 Task: Look for space in Aïn Oussera, Algeria from 12th June, 2023 to 15th June, 2023 for 2 adults in price range Rs.10000 to Rs.15000. Place can be entire place with 1  bedroom having 1 bed and 1 bathroom. Property type can be house, flat, hotel. Booking option can be shelf check-in. Required host language is .
Action: Mouse moved to (398, 84)
Screenshot: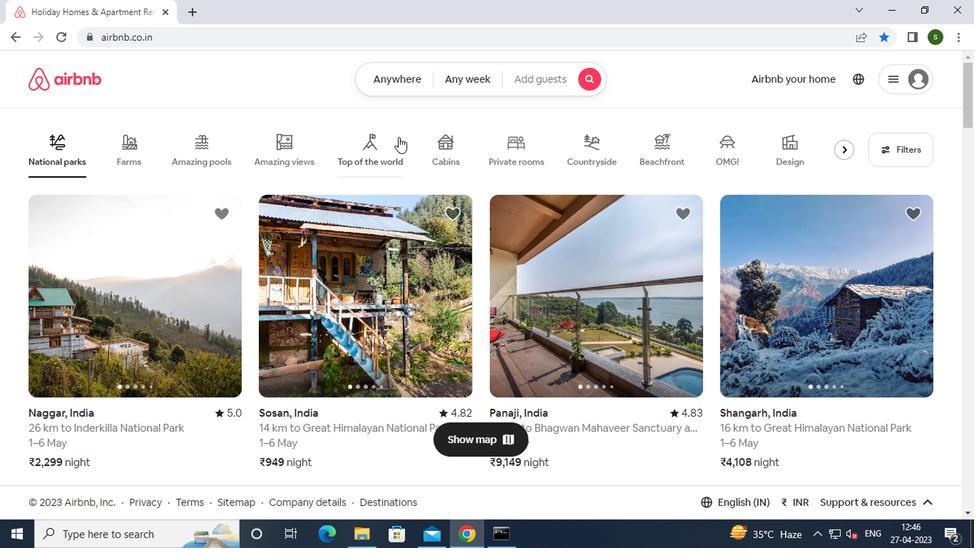 
Action: Mouse pressed left at (398, 84)
Screenshot: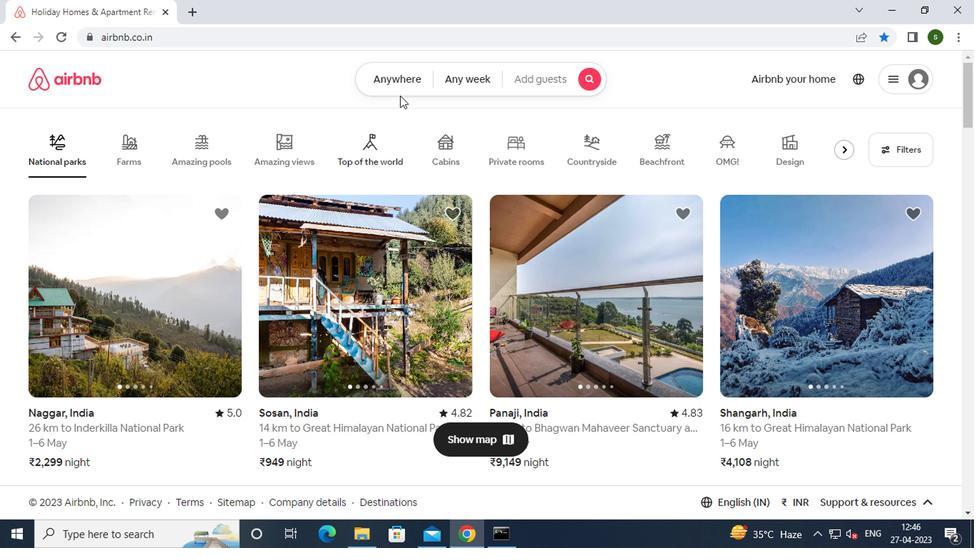 
Action: Mouse moved to (305, 142)
Screenshot: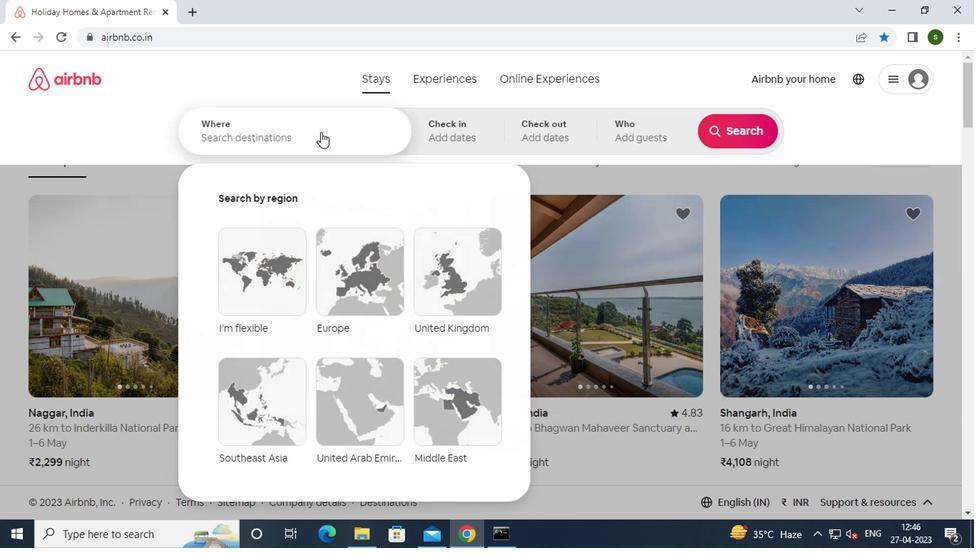 
Action: Mouse pressed left at (305, 142)
Screenshot: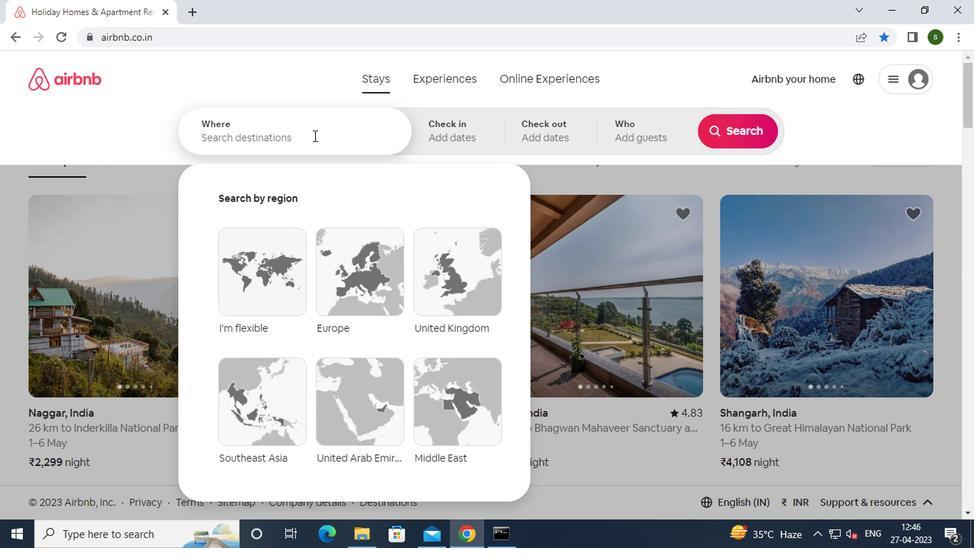 
Action: Key pressed a<Key.caps_lock>in<Key.space><Key.caps_lock>o<Key.caps_lock>ussera
Screenshot: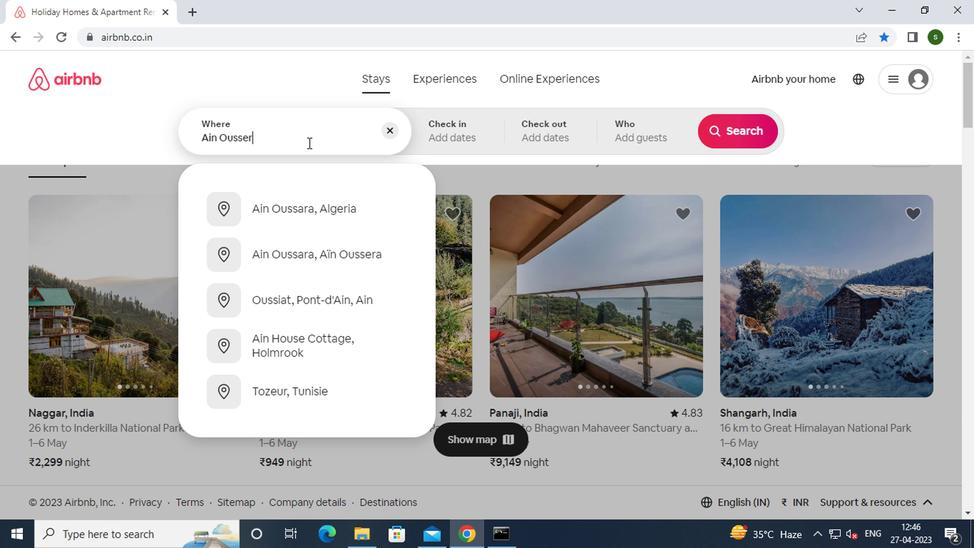 
Action: Mouse moved to (337, 197)
Screenshot: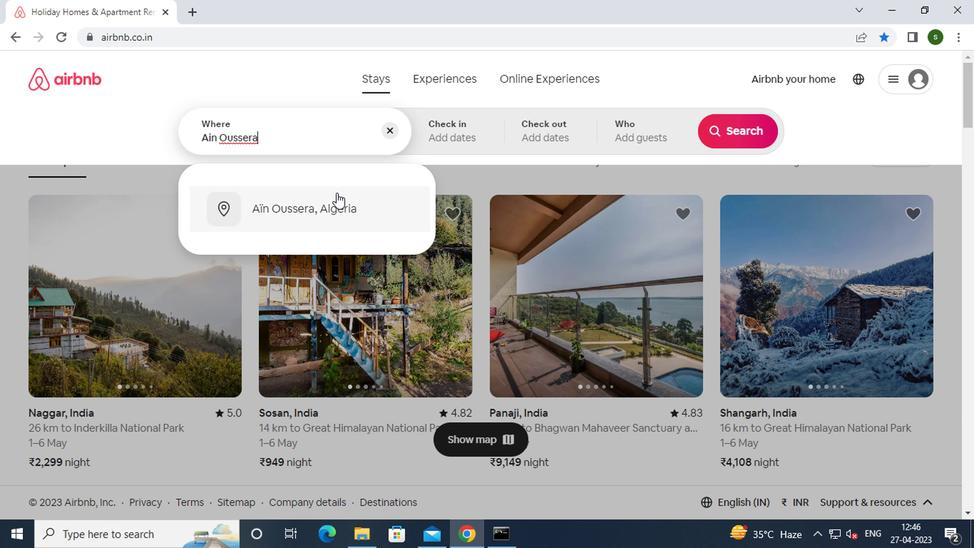 
Action: Mouse pressed left at (337, 197)
Screenshot: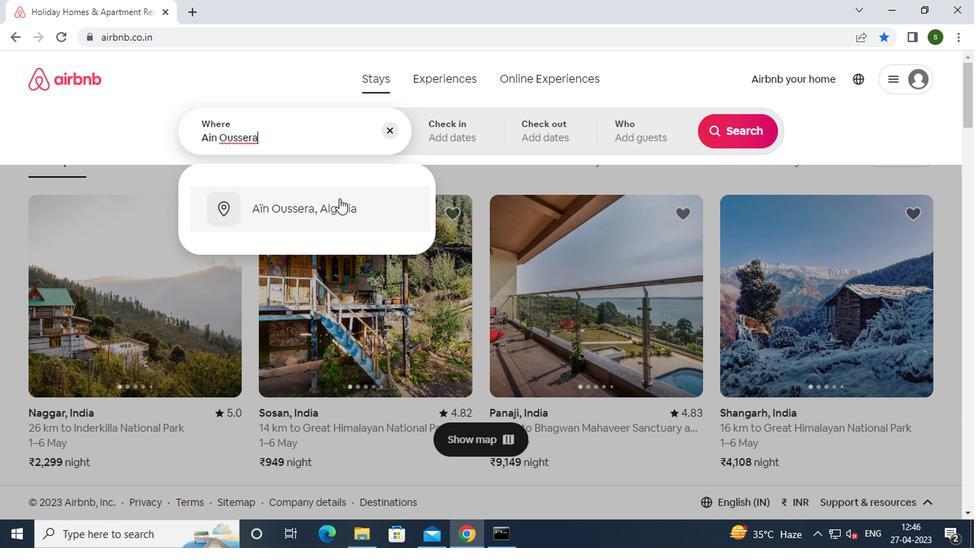 
Action: Mouse moved to (726, 243)
Screenshot: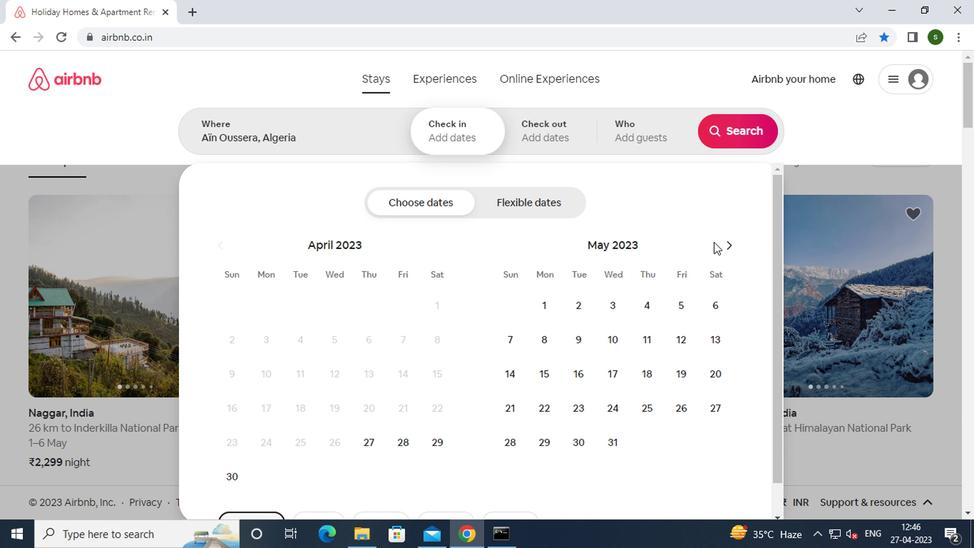 
Action: Mouse pressed left at (726, 243)
Screenshot: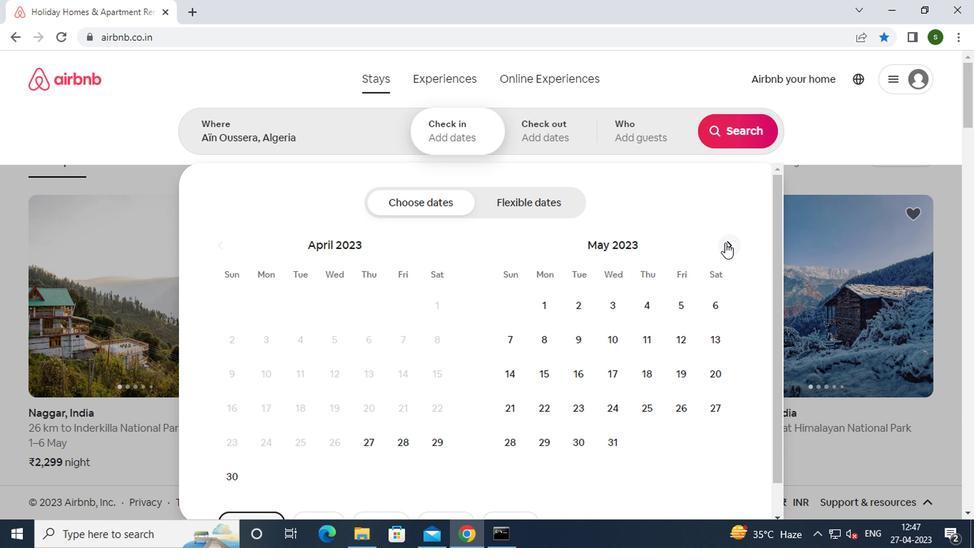 
Action: Mouse moved to (551, 383)
Screenshot: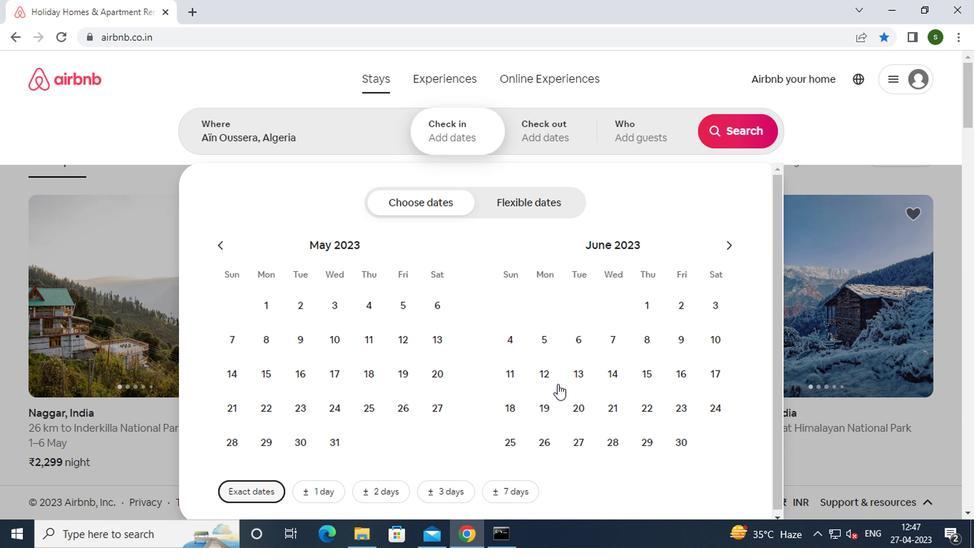 
Action: Mouse pressed left at (551, 383)
Screenshot: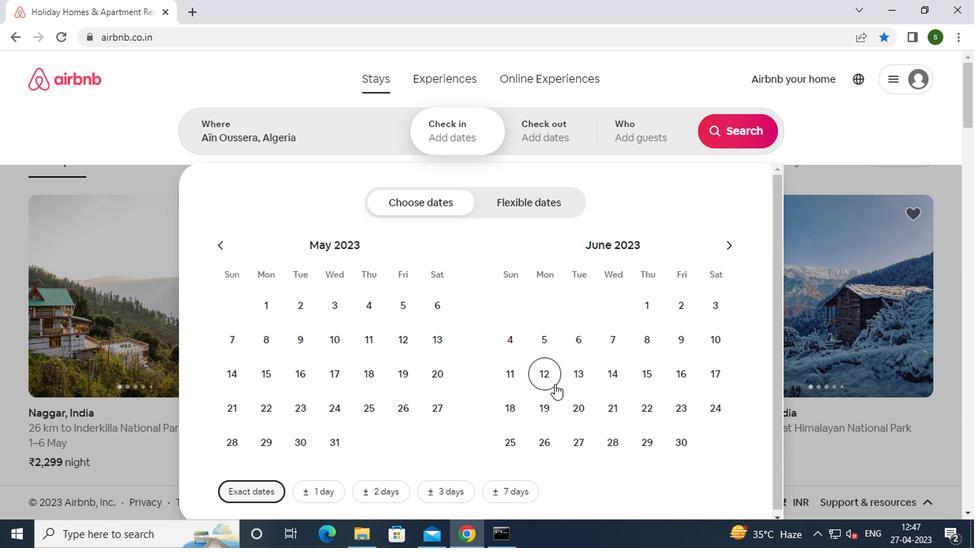 
Action: Mouse moved to (648, 379)
Screenshot: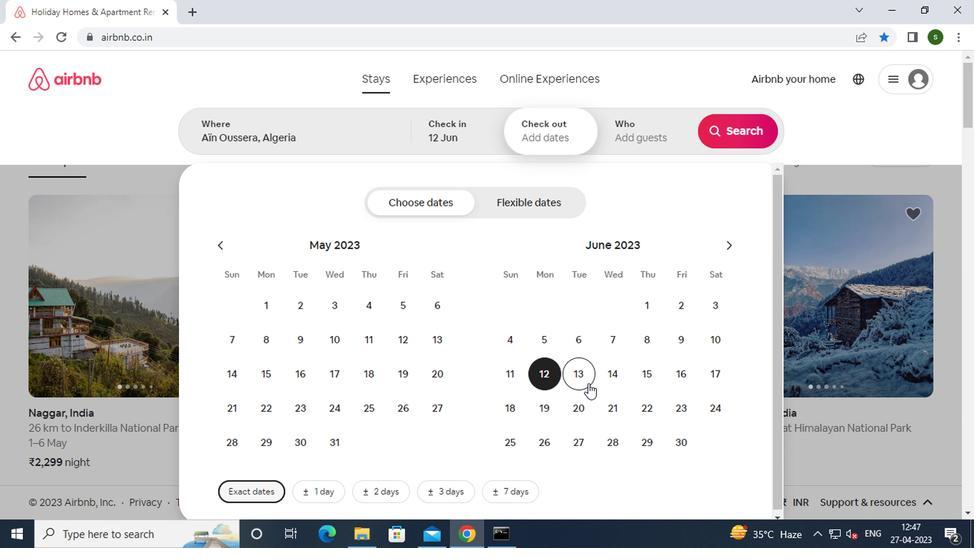 
Action: Mouse pressed left at (648, 379)
Screenshot: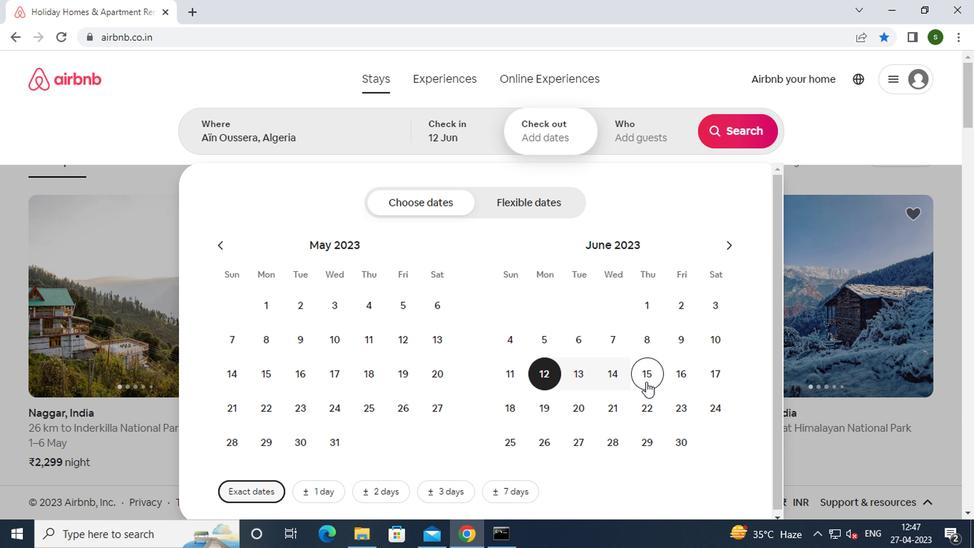 
Action: Mouse moved to (654, 125)
Screenshot: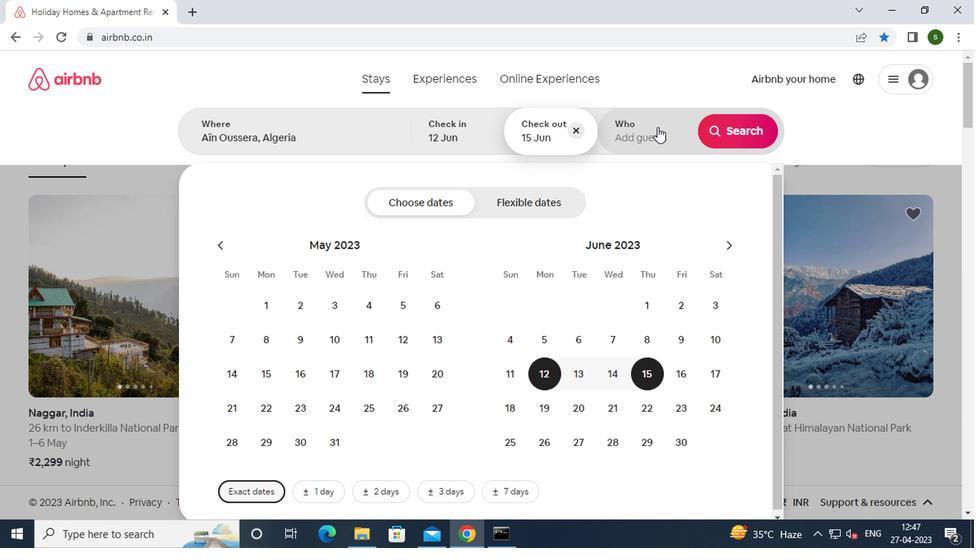 
Action: Mouse pressed left at (654, 125)
Screenshot: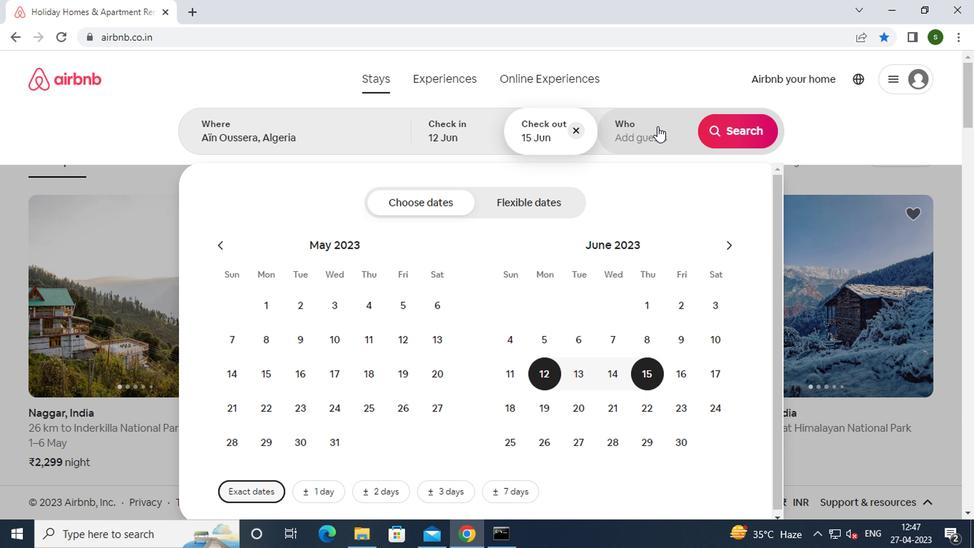 
Action: Mouse moved to (743, 208)
Screenshot: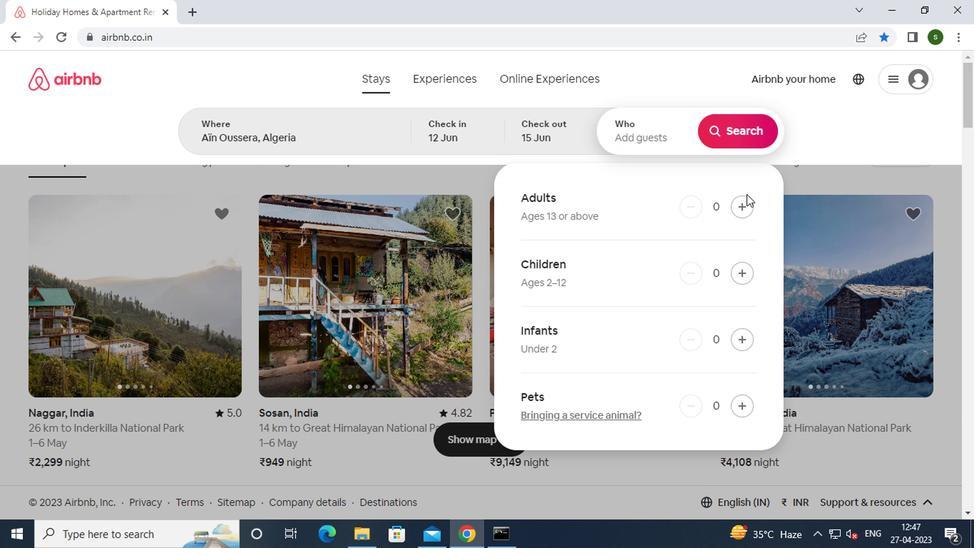 
Action: Mouse pressed left at (743, 208)
Screenshot: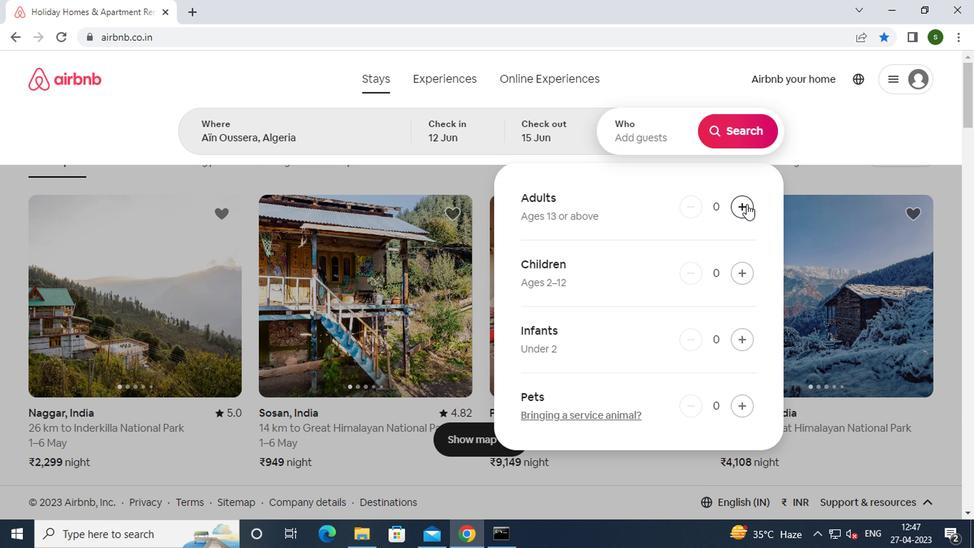 
Action: Mouse pressed left at (743, 208)
Screenshot: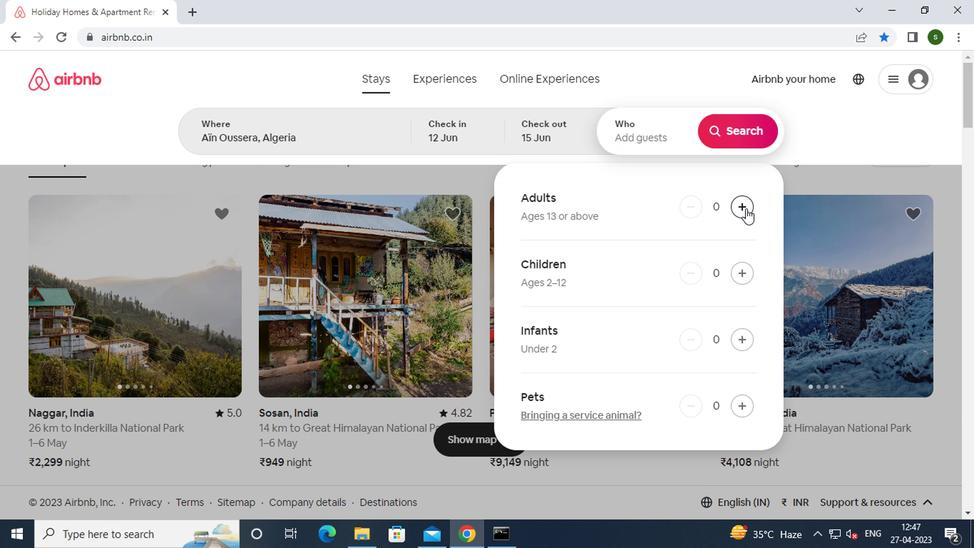 
Action: Mouse moved to (729, 135)
Screenshot: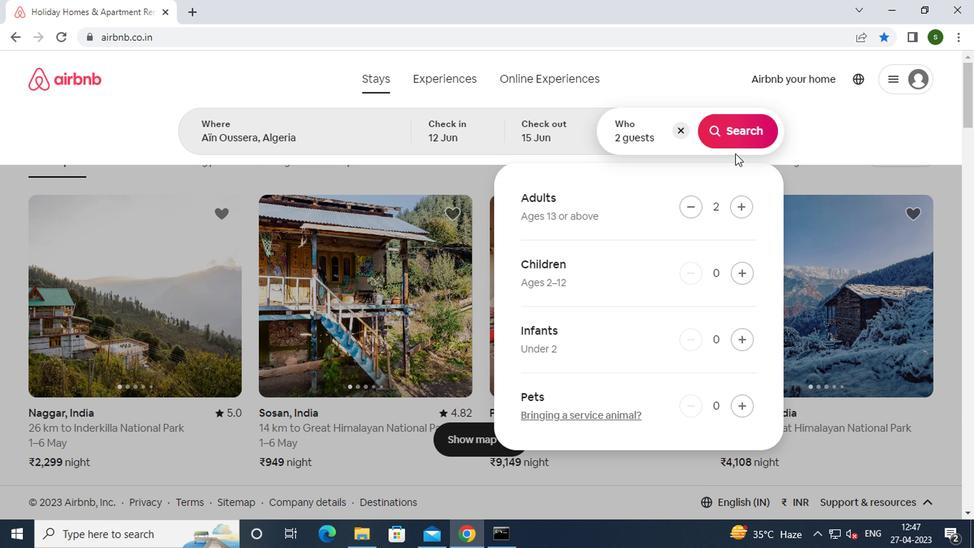 
Action: Mouse pressed left at (729, 135)
Screenshot: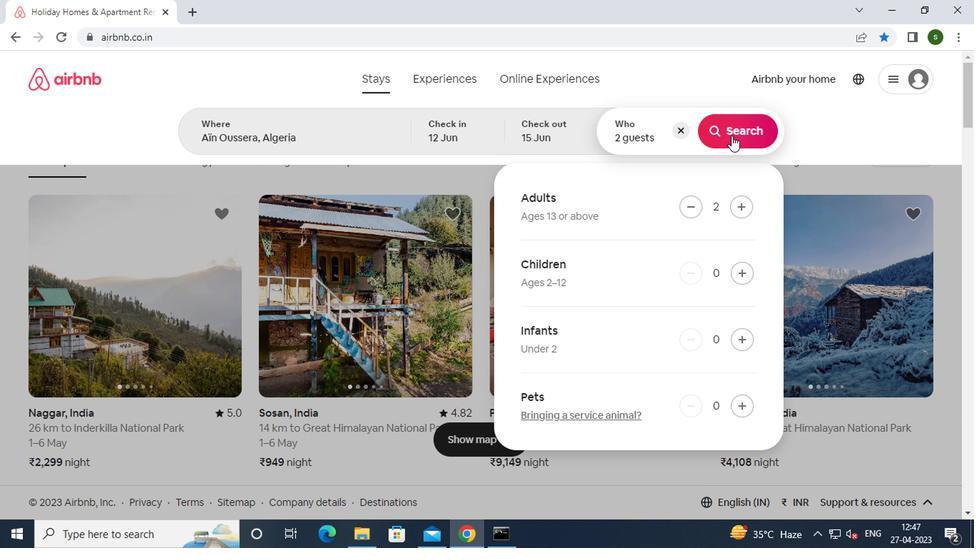 
Action: Mouse moved to (890, 133)
Screenshot: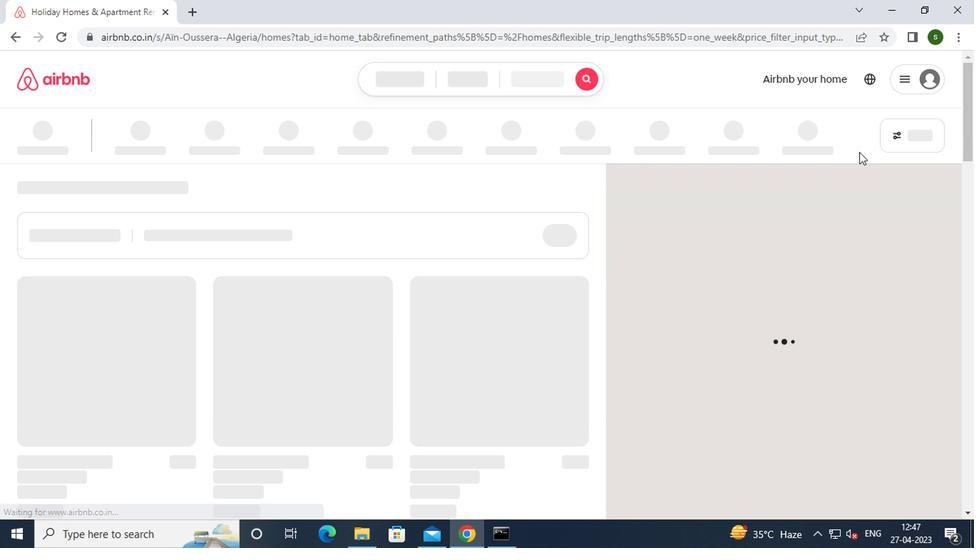
Action: Mouse pressed left at (890, 133)
Screenshot: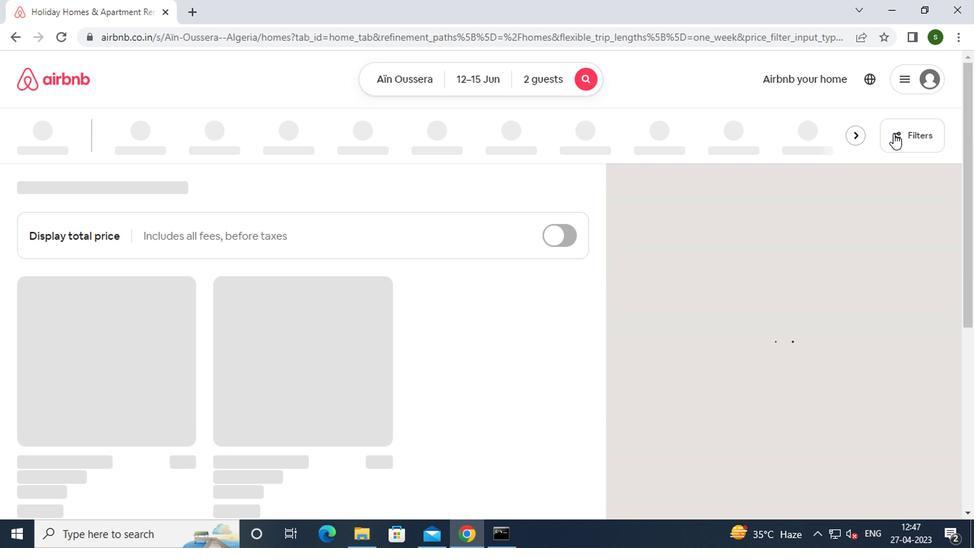 
Action: Mouse moved to (394, 311)
Screenshot: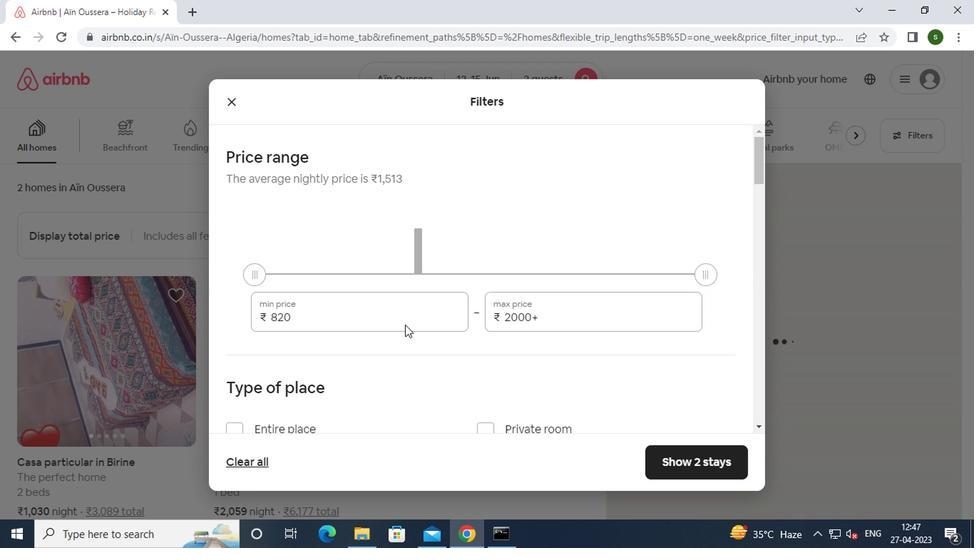 
Action: Mouse pressed left at (394, 311)
Screenshot: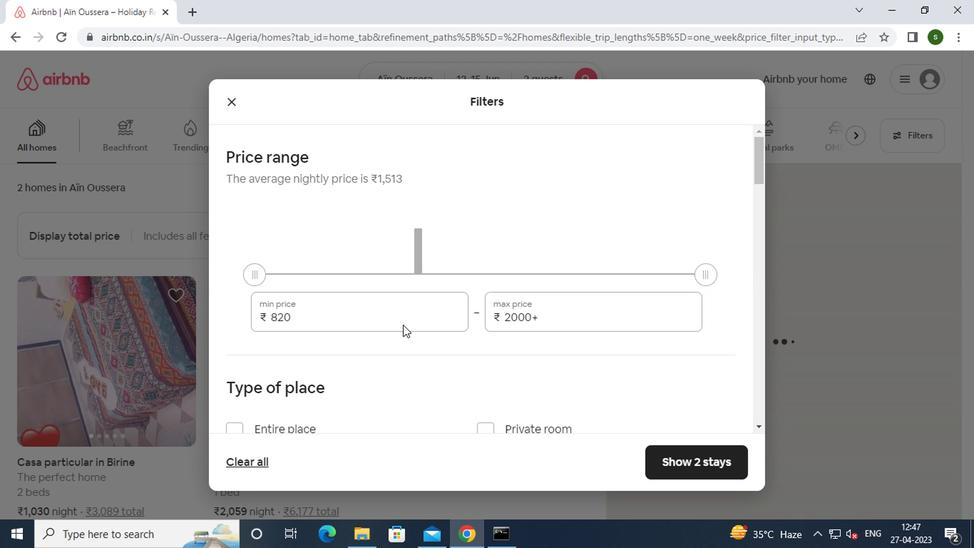
Action: Mouse moved to (393, 311)
Screenshot: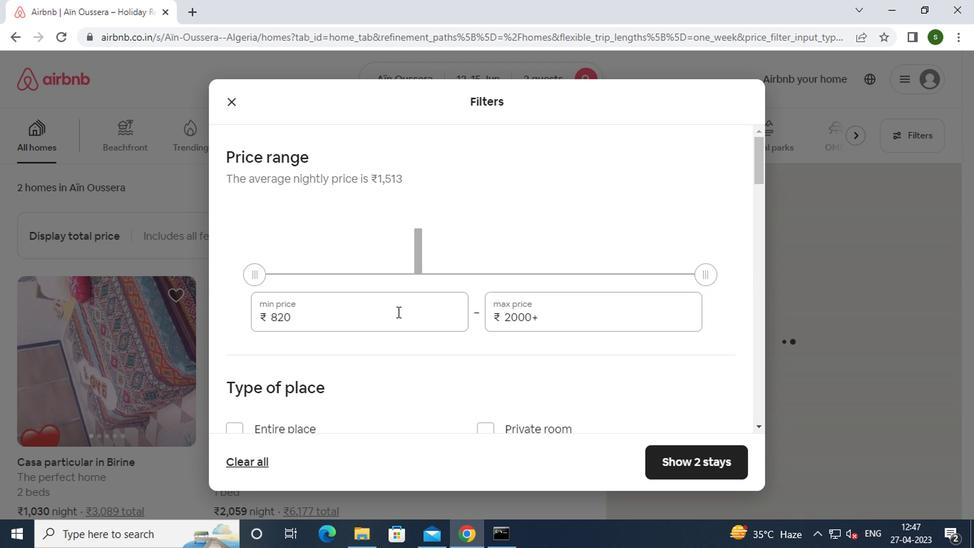 
Action: Key pressed <Key.backspace><Key.backspace><Key.backspace><Key.backspace><Key.backspace><Key.backspace><Key.backspace><Key.backspace><Key.backspace>10000
Screenshot: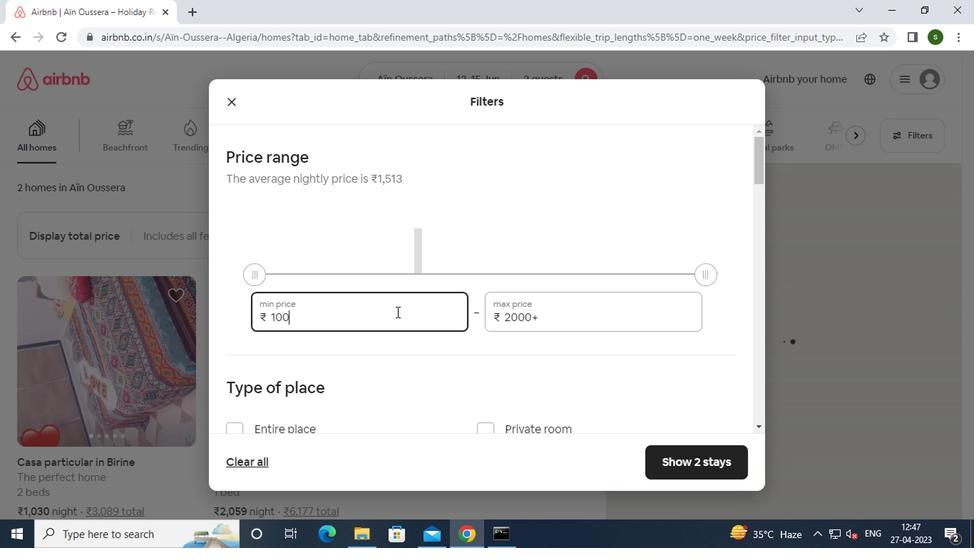 
Action: Mouse moved to (550, 316)
Screenshot: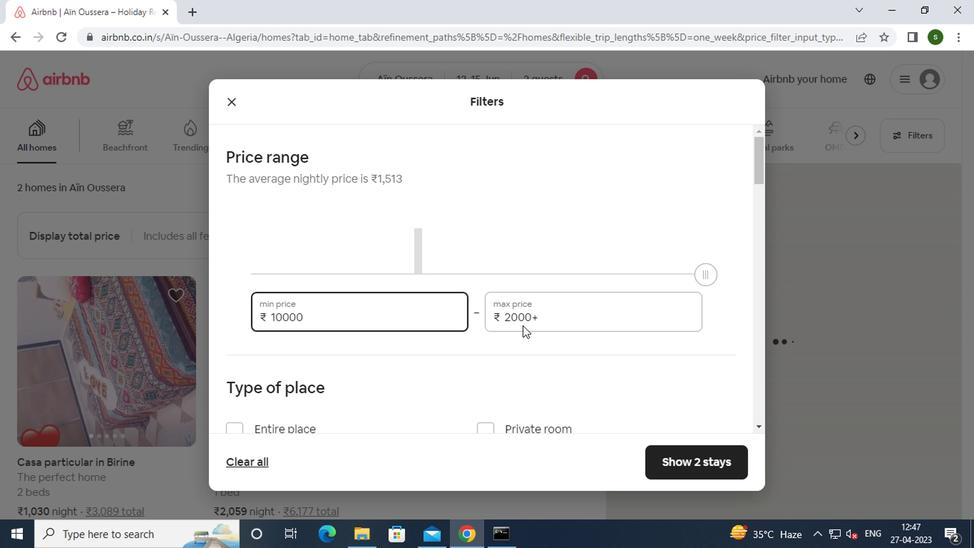 
Action: Mouse pressed left at (550, 316)
Screenshot: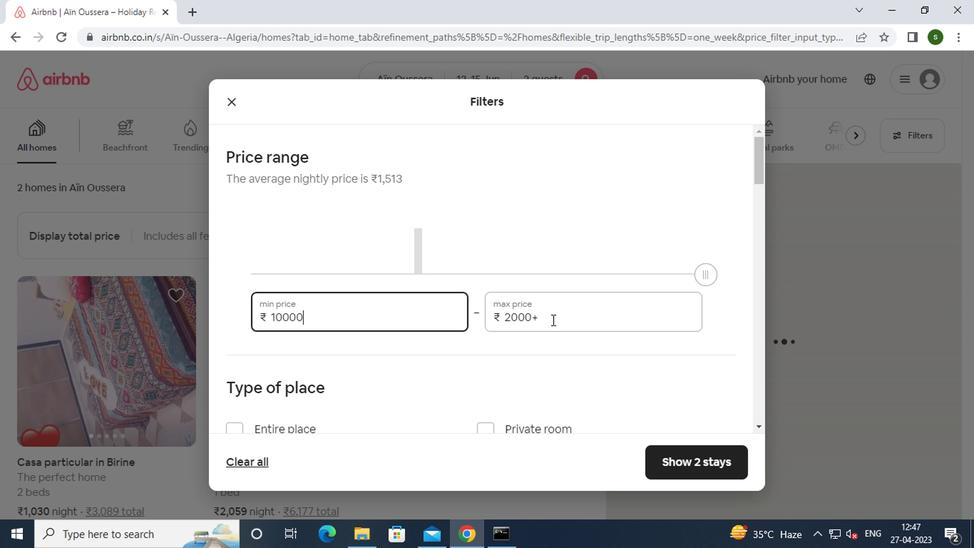 
Action: Mouse moved to (550, 316)
Screenshot: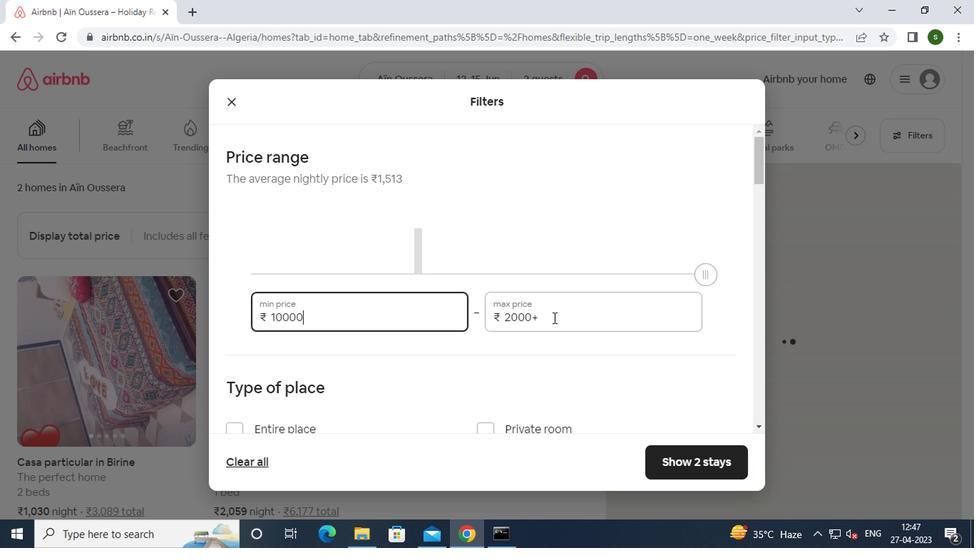 
Action: Key pressed <Key.backspace><Key.backspace><Key.backspace><Key.backspace><Key.backspace><Key.backspace><Key.backspace><Key.backspace><Key.backspace><Key.backspace><Key.backspace>15000
Screenshot: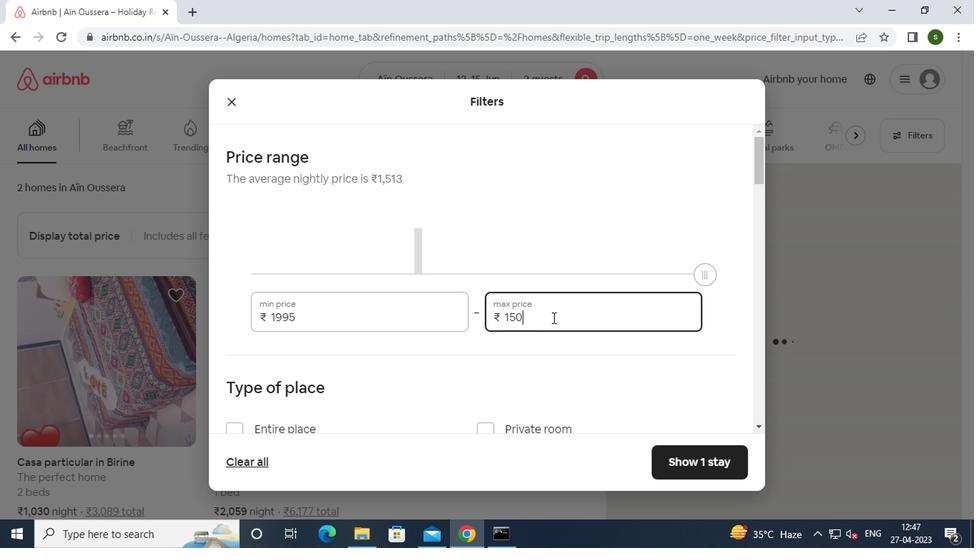 
Action: Mouse moved to (406, 309)
Screenshot: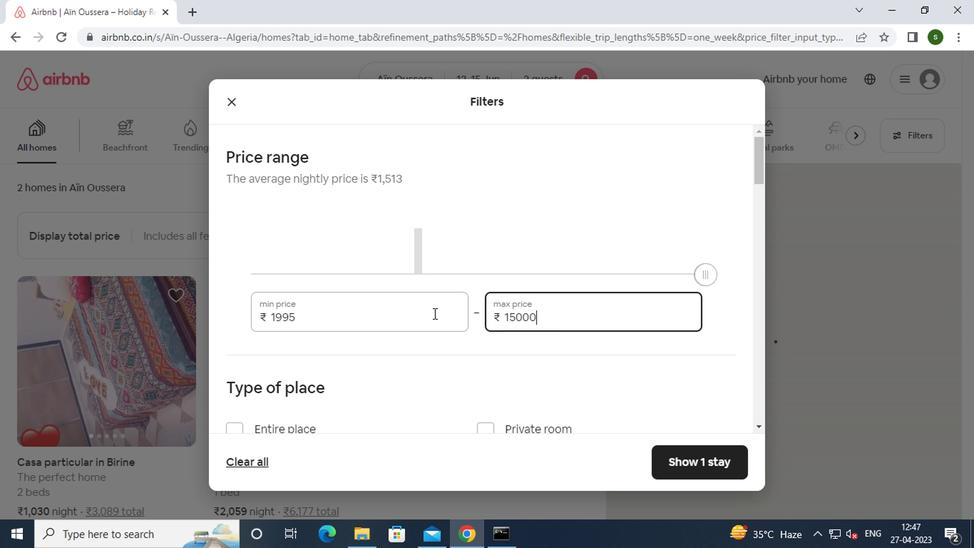 
Action: Mouse scrolled (406, 309) with delta (0, 0)
Screenshot: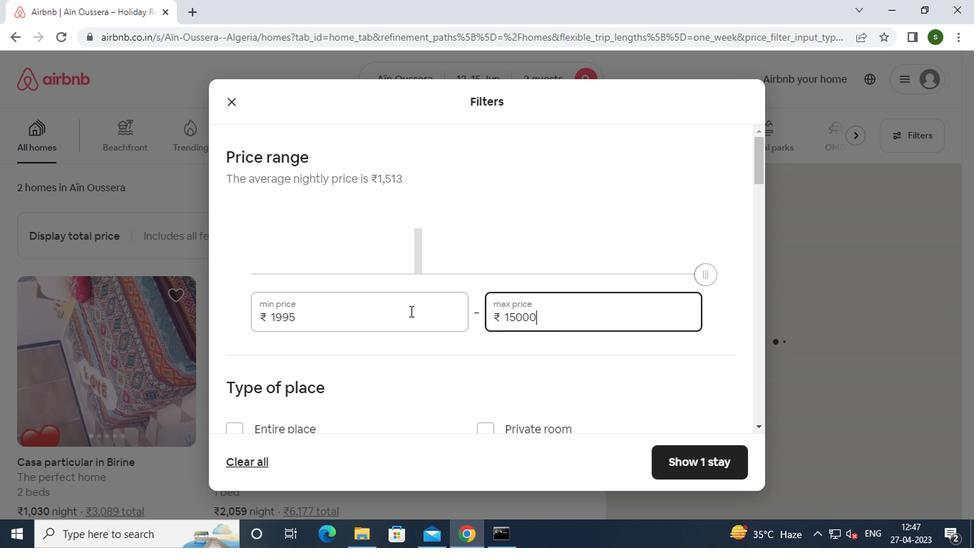 
Action: Mouse scrolled (406, 309) with delta (0, 0)
Screenshot: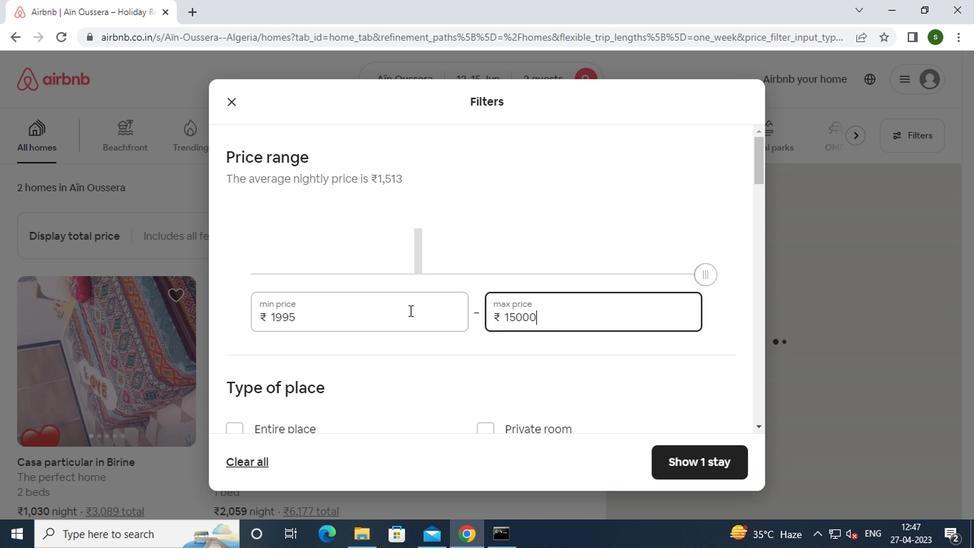 
Action: Mouse scrolled (406, 309) with delta (0, 0)
Screenshot: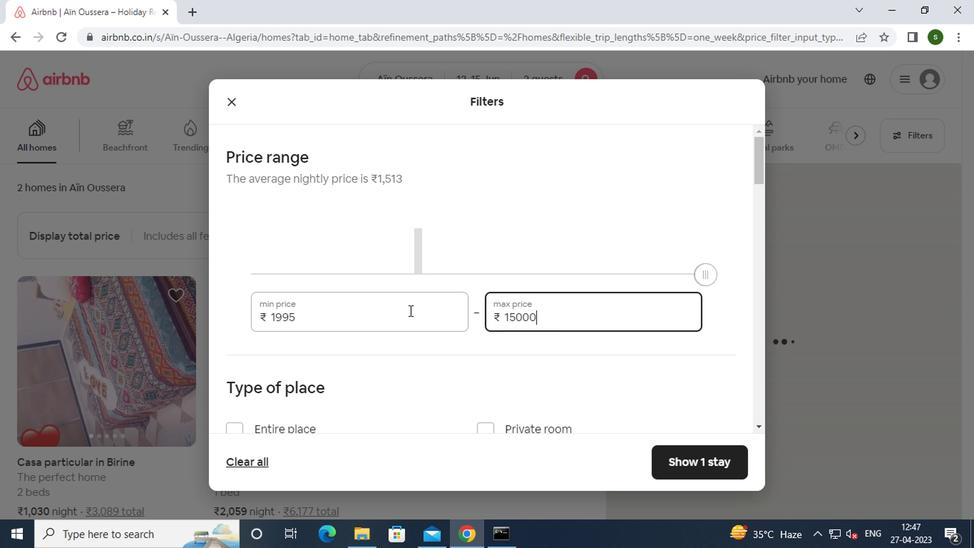 
Action: Mouse moved to (286, 229)
Screenshot: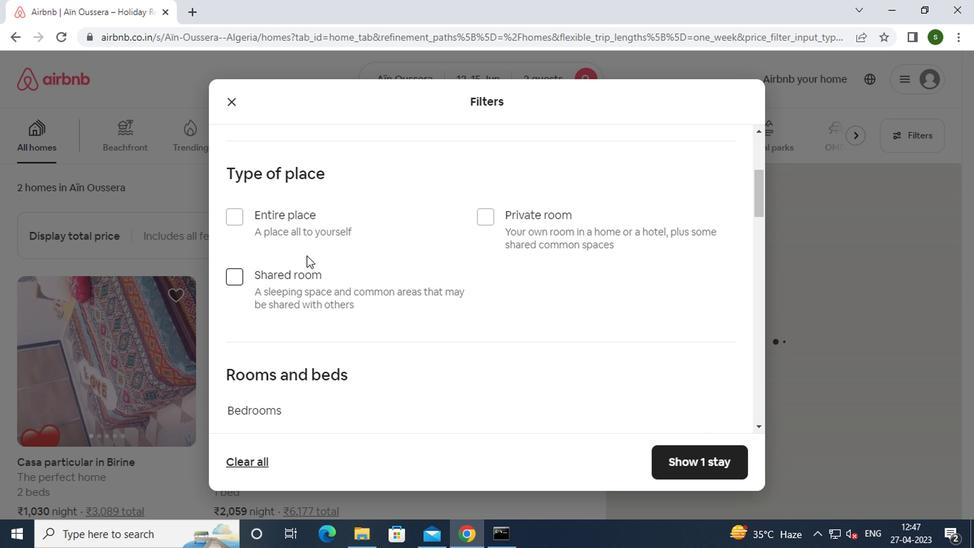 
Action: Mouse pressed left at (286, 229)
Screenshot: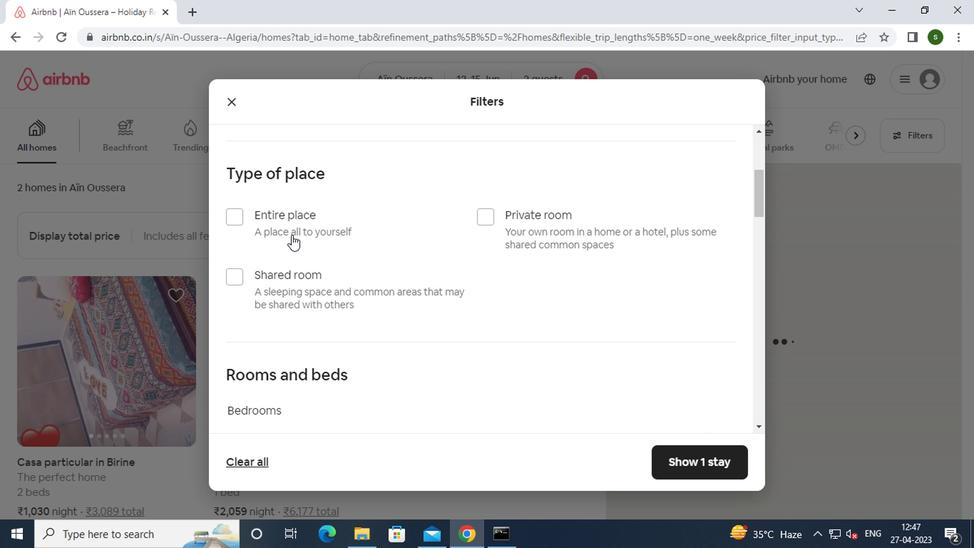 
Action: Mouse moved to (402, 275)
Screenshot: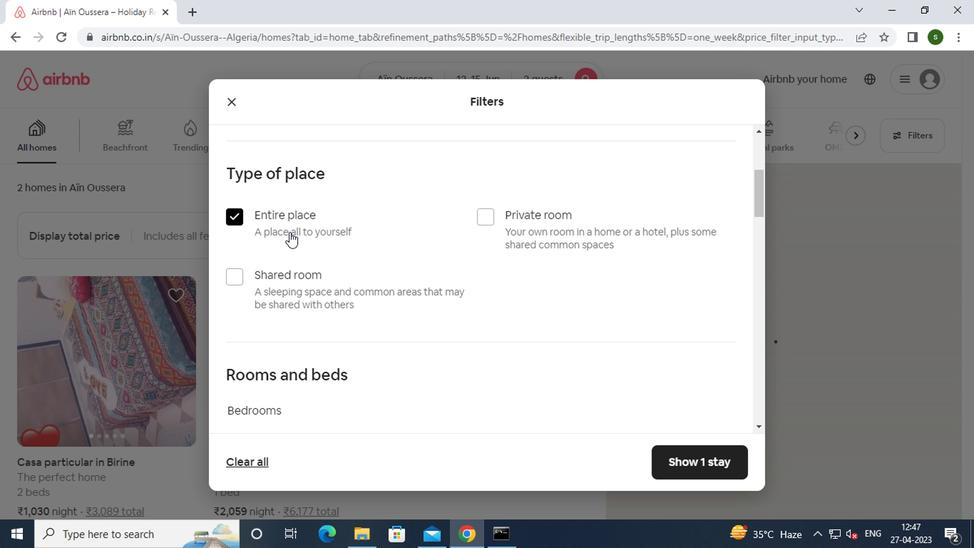 
Action: Mouse scrolled (402, 275) with delta (0, 0)
Screenshot: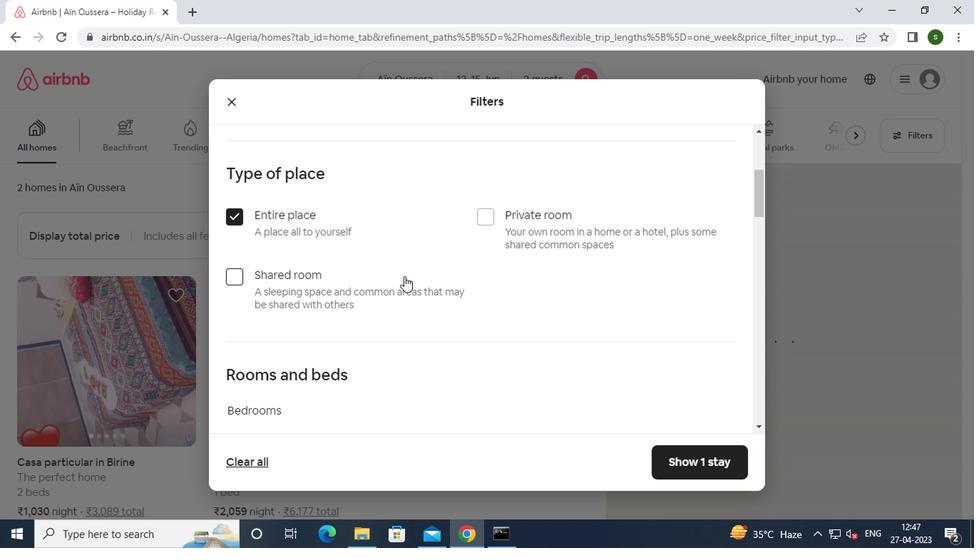 
Action: Mouse scrolled (402, 275) with delta (0, 0)
Screenshot: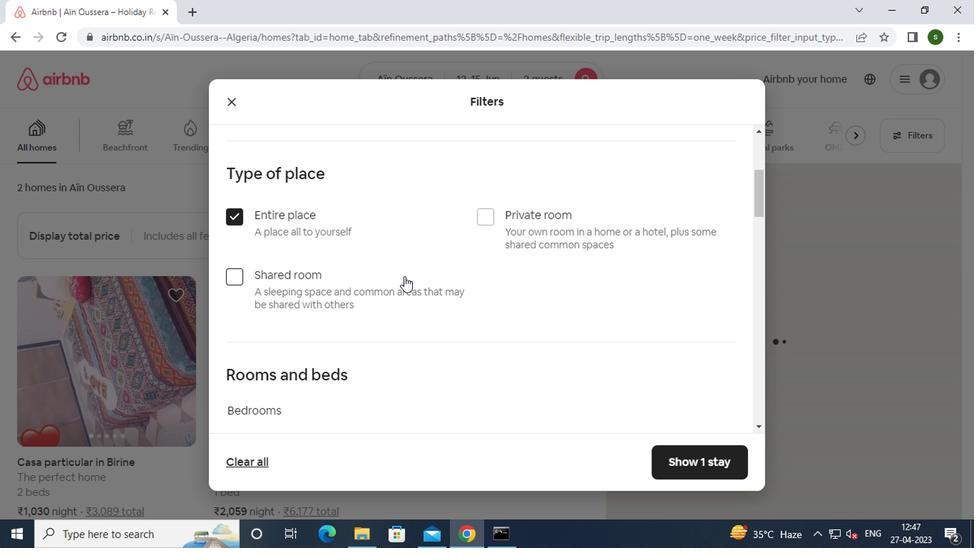 
Action: Mouse scrolled (402, 275) with delta (0, 0)
Screenshot: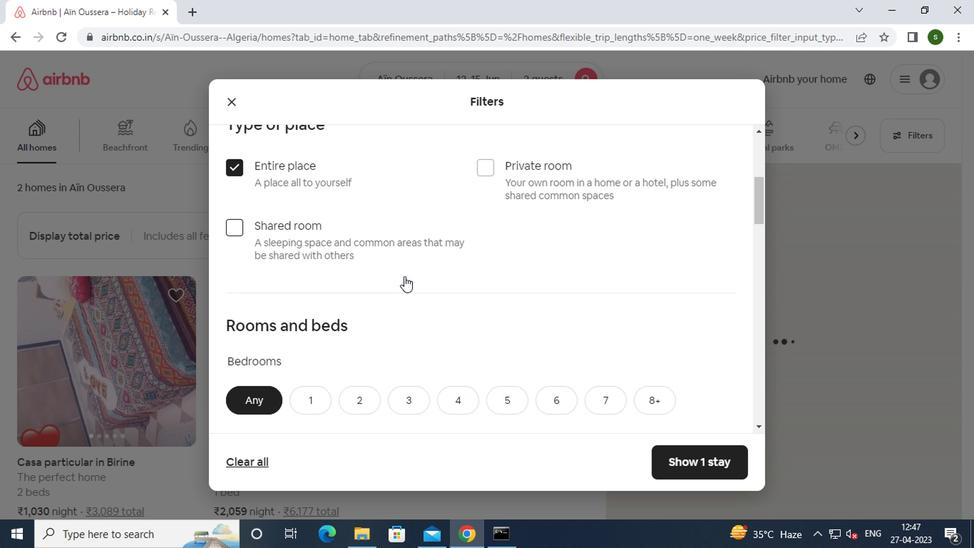 
Action: Mouse moved to (310, 237)
Screenshot: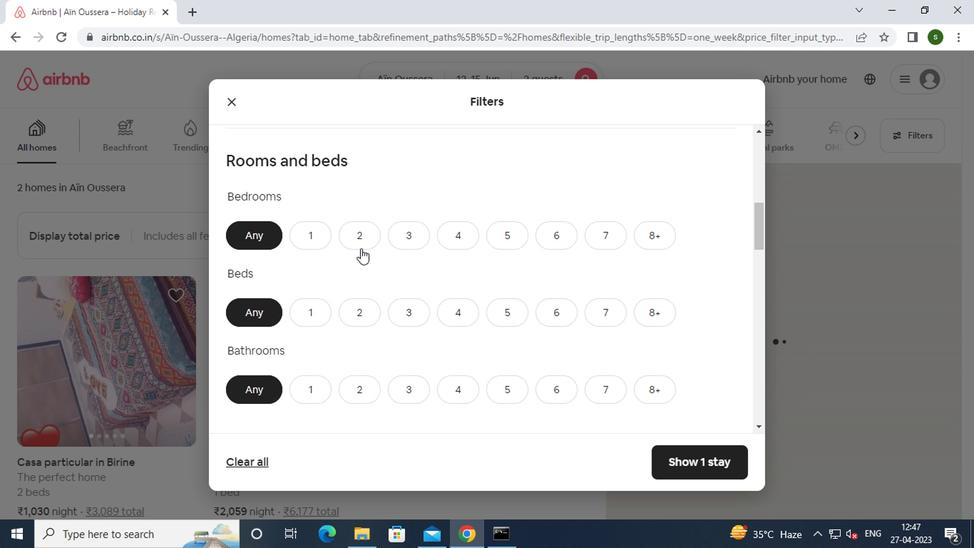 
Action: Mouse pressed left at (310, 237)
Screenshot: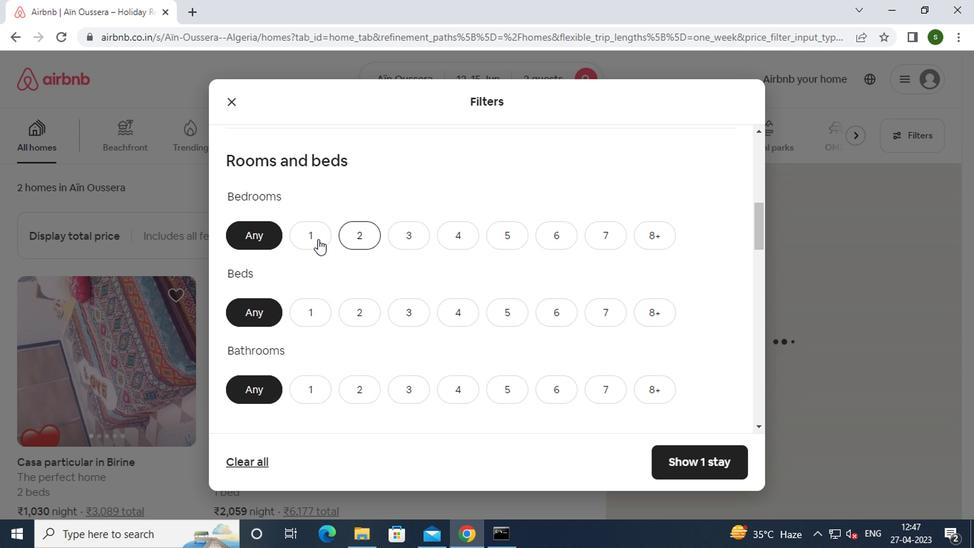 
Action: Mouse moved to (312, 310)
Screenshot: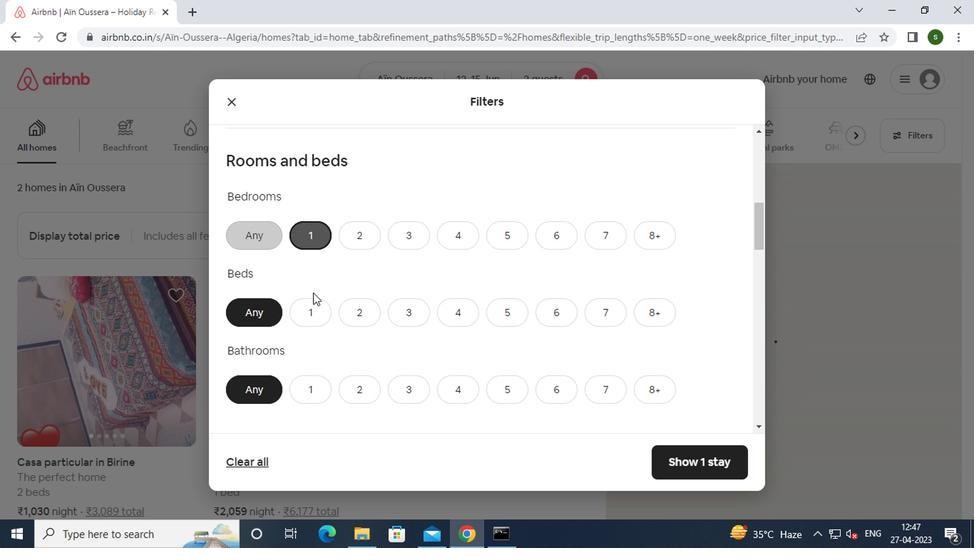 
Action: Mouse pressed left at (312, 310)
Screenshot: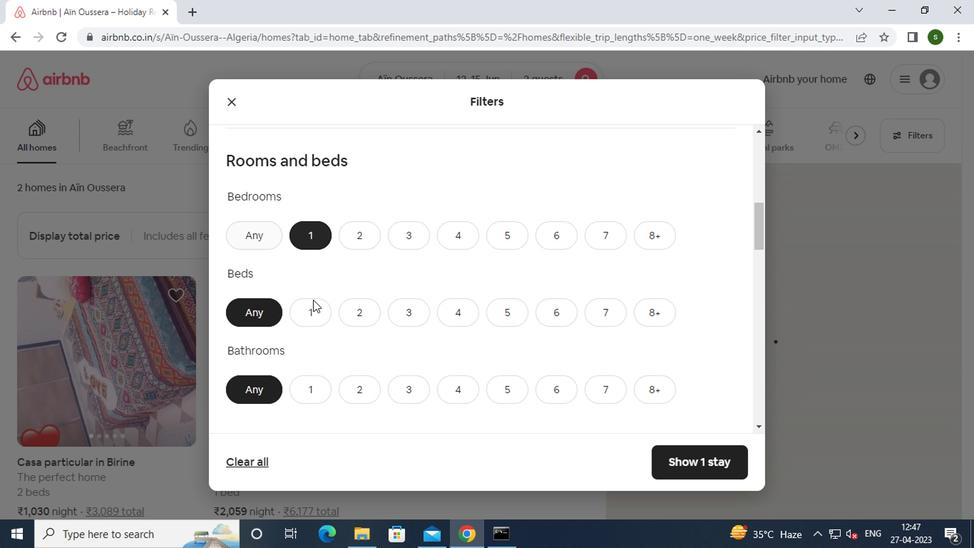 
Action: Mouse moved to (307, 385)
Screenshot: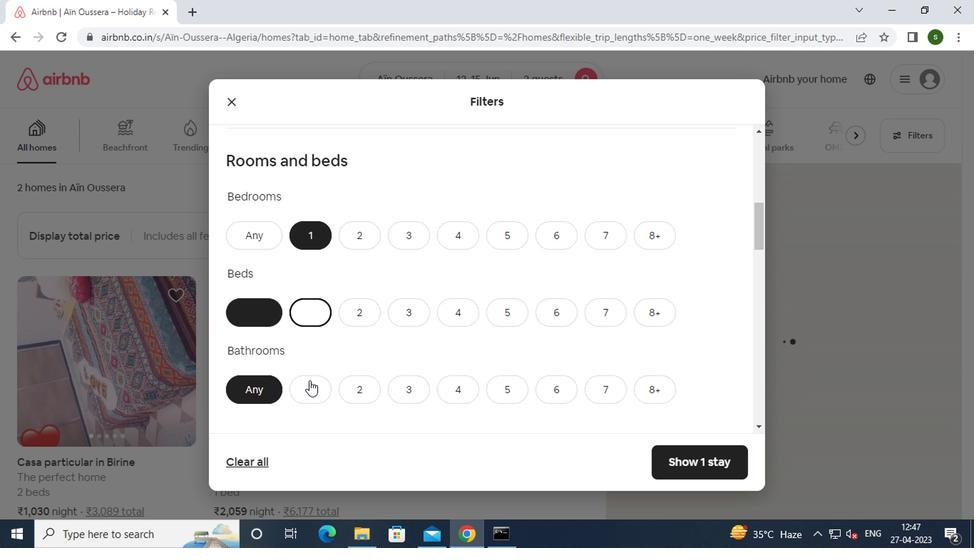 
Action: Mouse pressed left at (307, 385)
Screenshot: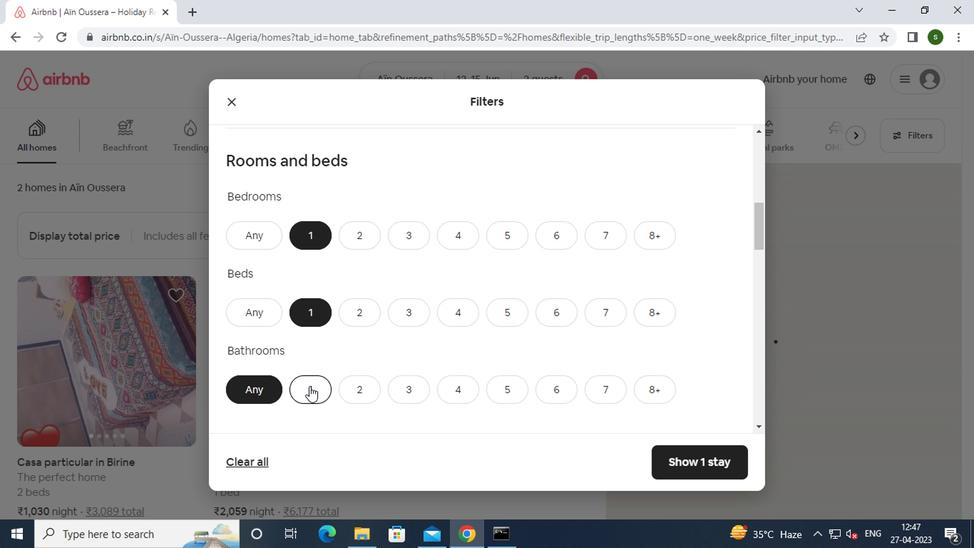 
Action: Mouse moved to (439, 335)
Screenshot: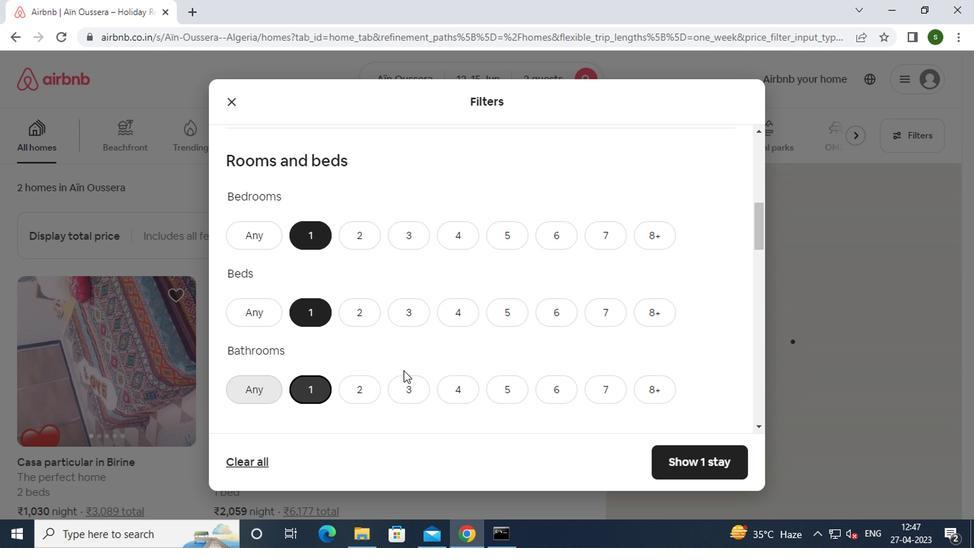 
Action: Mouse scrolled (439, 334) with delta (0, -1)
Screenshot: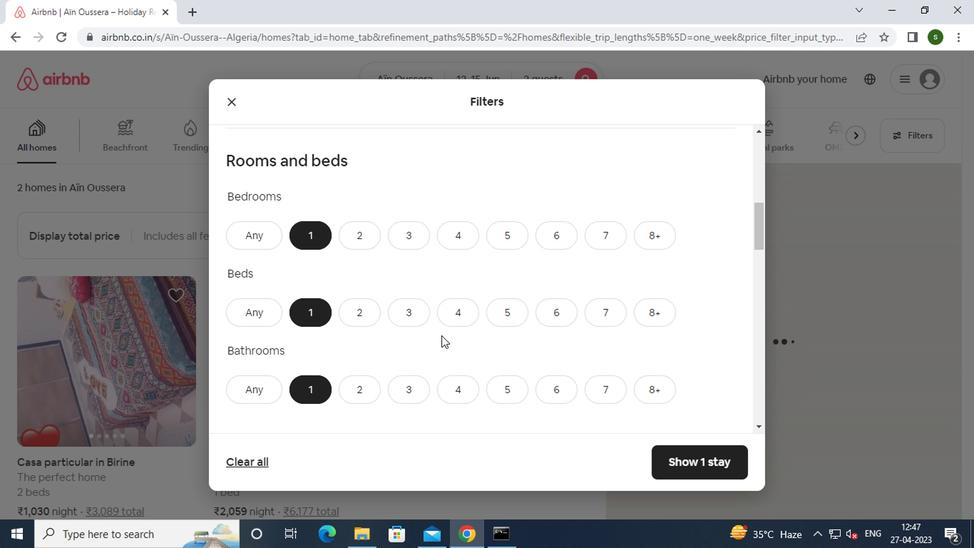 
Action: Mouse scrolled (439, 334) with delta (0, -1)
Screenshot: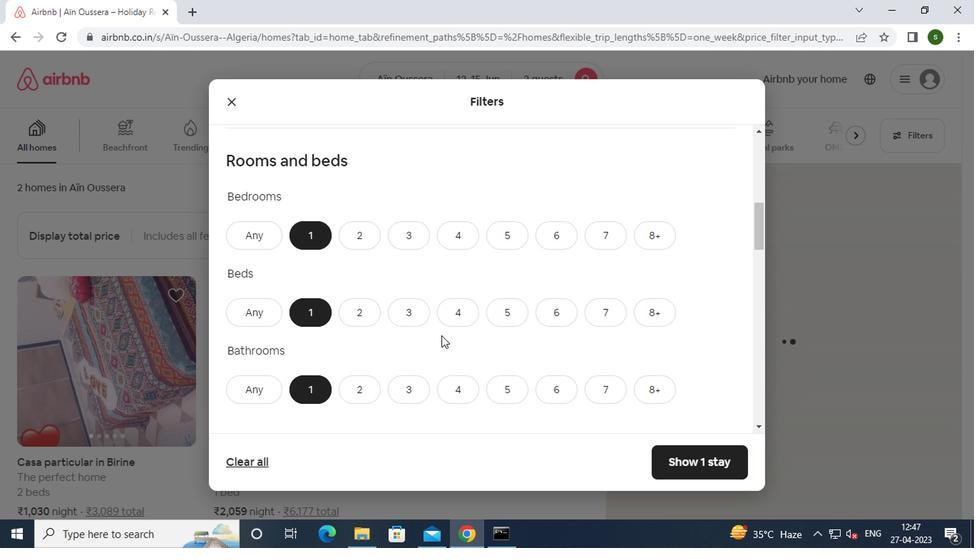
Action: Mouse scrolled (439, 334) with delta (0, -1)
Screenshot: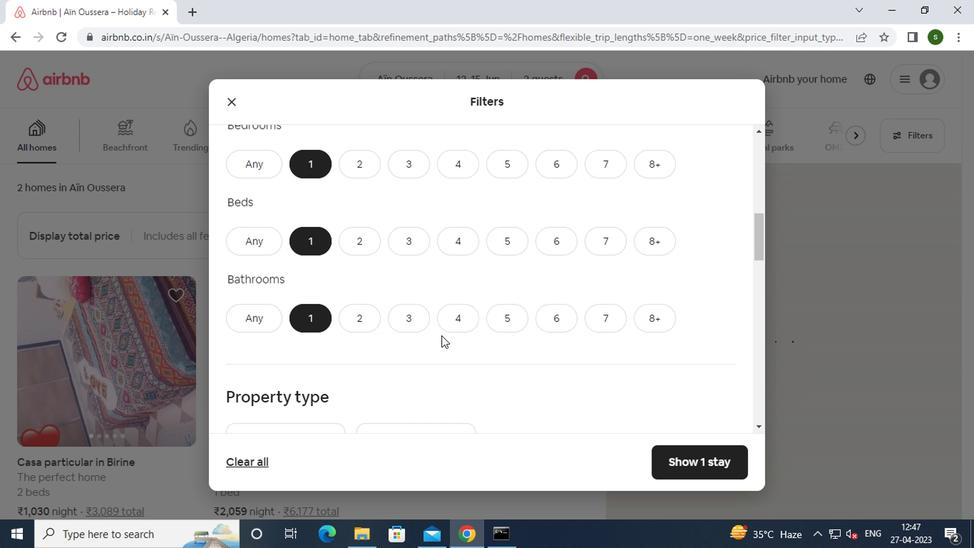 
Action: Mouse moved to (306, 312)
Screenshot: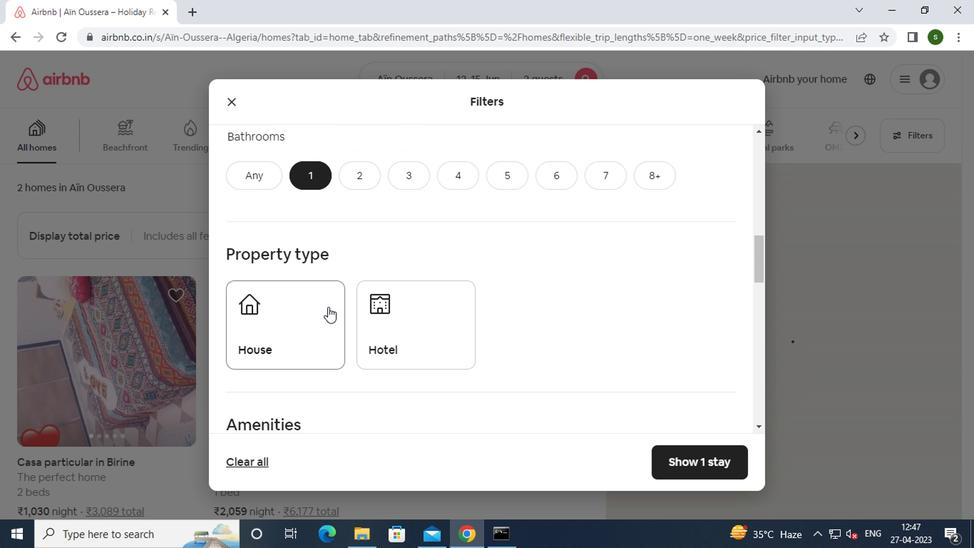 
Action: Mouse pressed left at (306, 312)
Screenshot: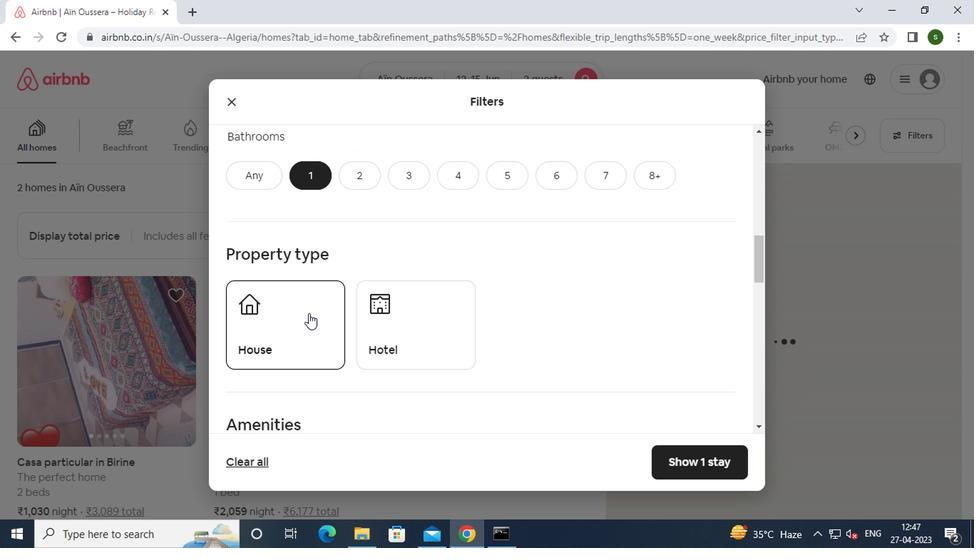 
Action: Mouse moved to (423, 330)
Screenshot: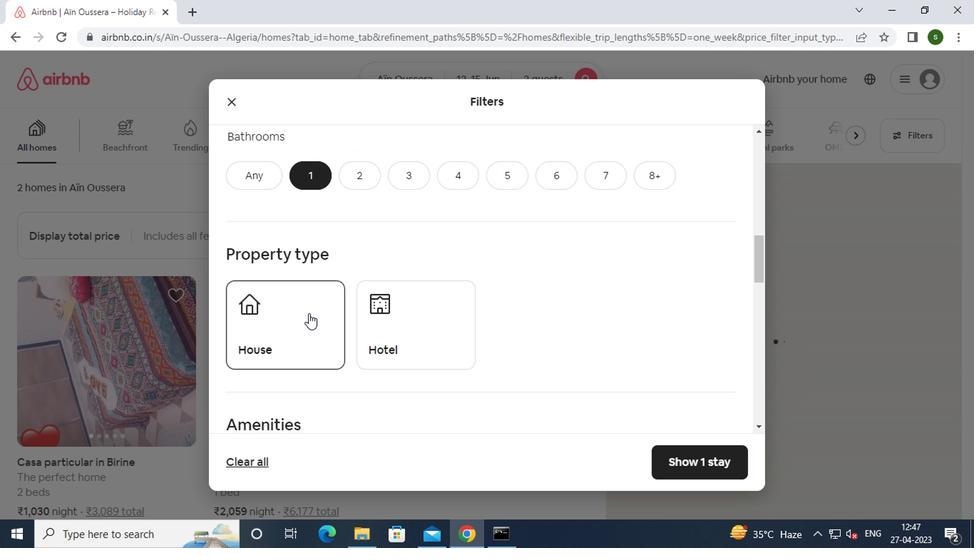 
Action: Mouse pressed left at (423, 330)
Screenshot: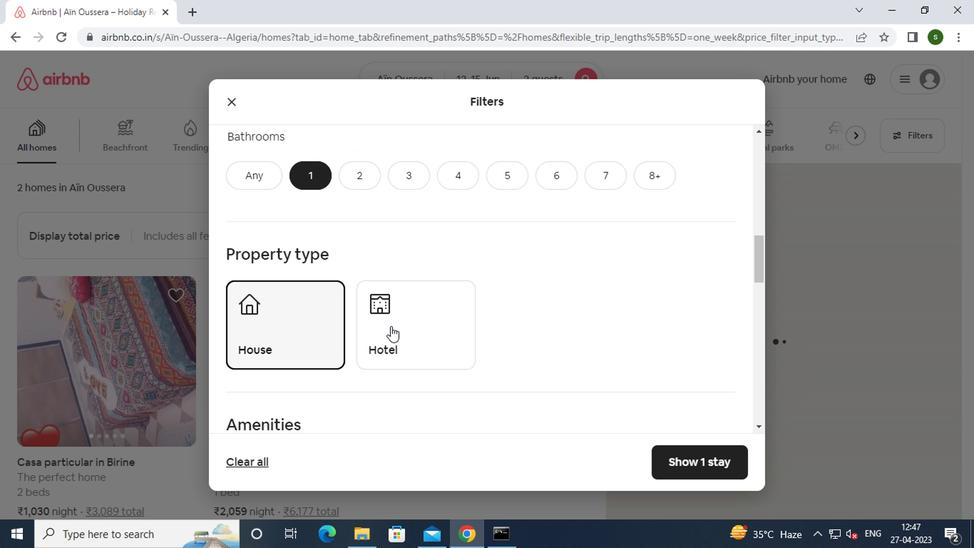 
Action: Mouse moved to (531, 335)
Screenshot: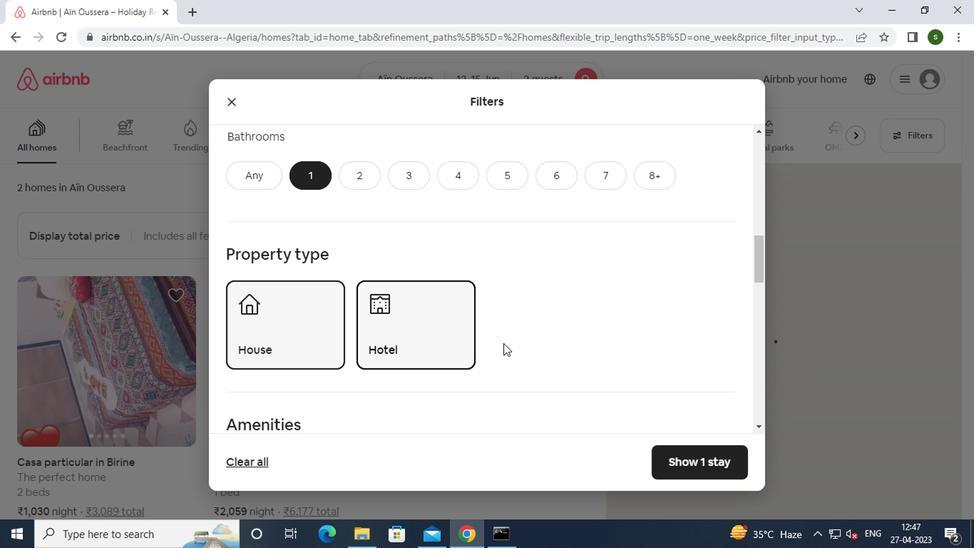 
Action: Mouse scrolled (531, 334) with delta (0, -1)
Screenshot: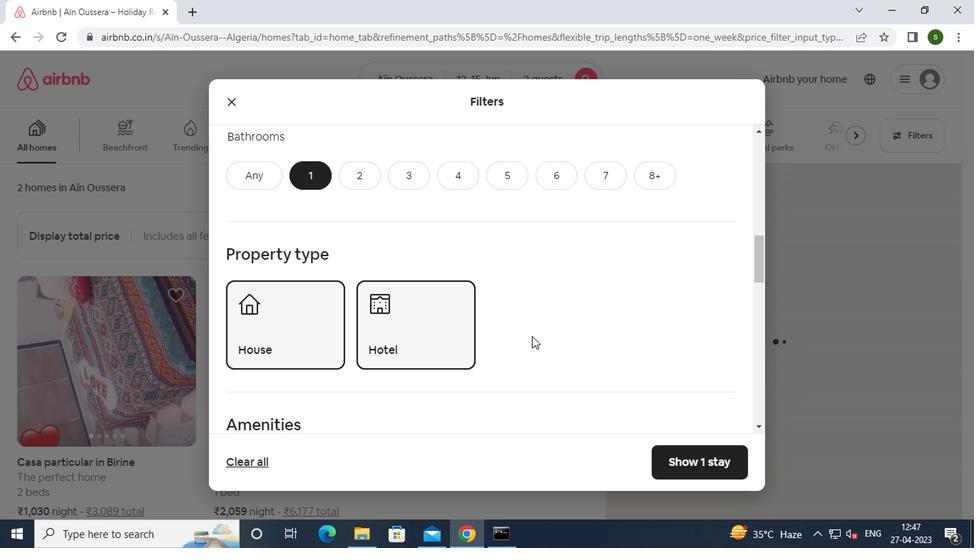 
Action: Mouse scrolled (531, 334) with delta (0, -1)
Screenshot: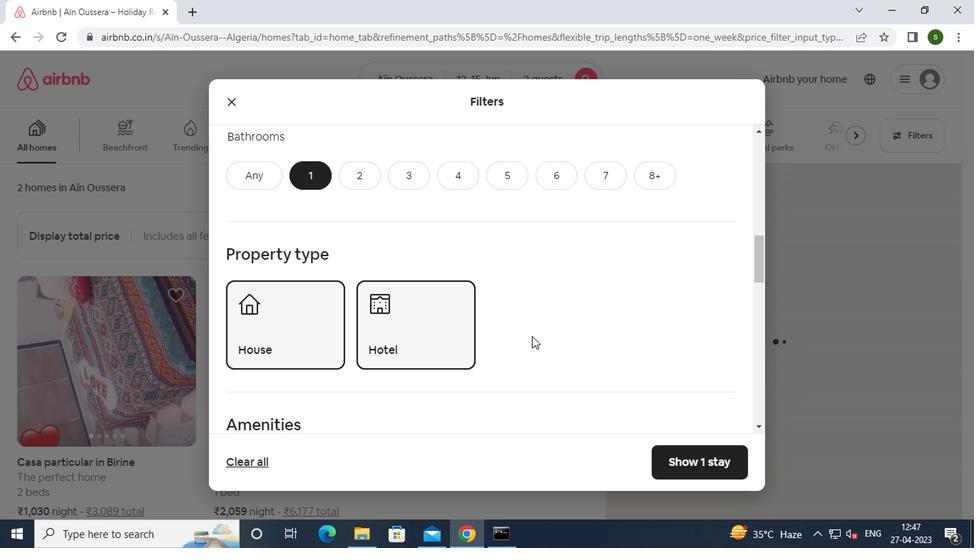 
Action: Mouse scrolled (531, 334) with delta (0, -1)
Screenshot: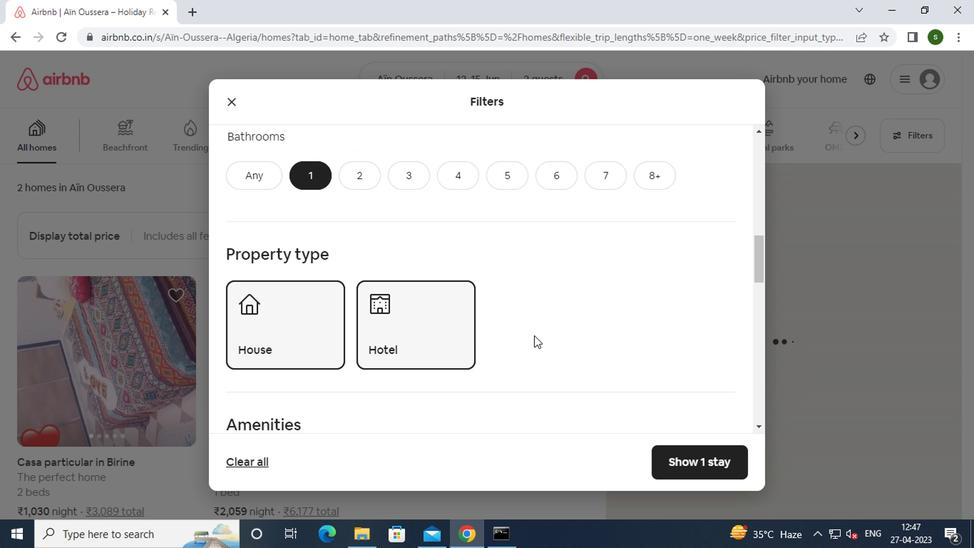 
Action: Mouse scrolled (531, 334) with delta (0, -1)
Screenshot: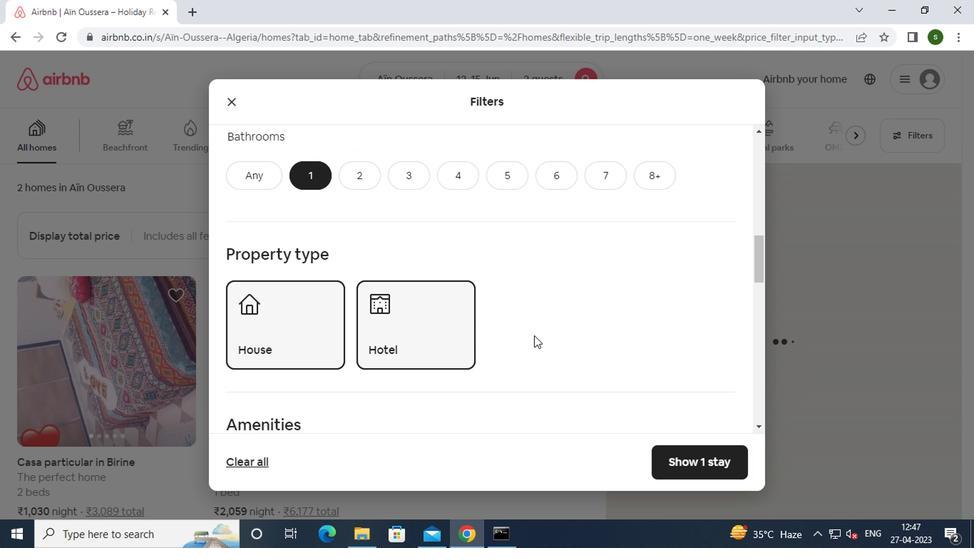 
Action: Mouse scrolled (531, 334) with delta (0, -1)
Screenshot: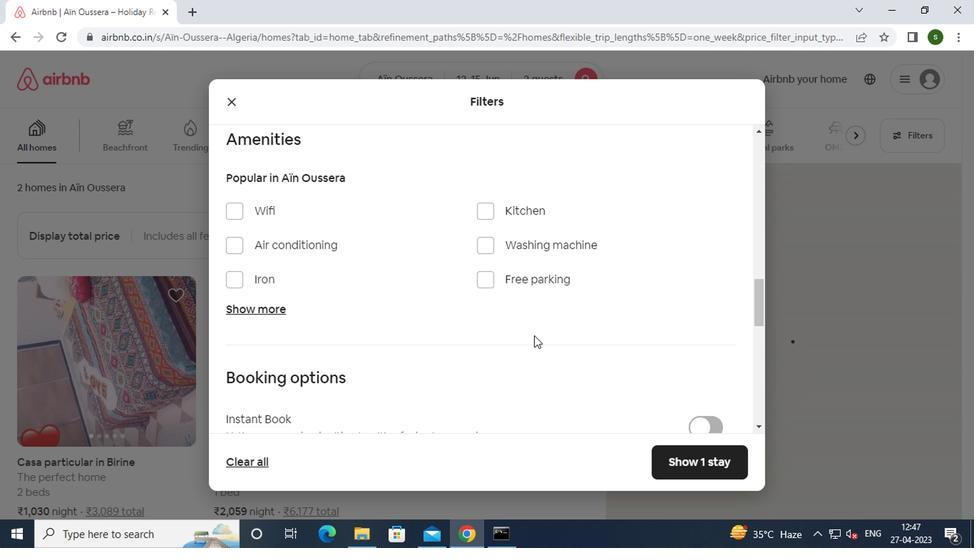 
Action: Mouse scrolled (531, 334) with delta (0, -1)
Screenshot: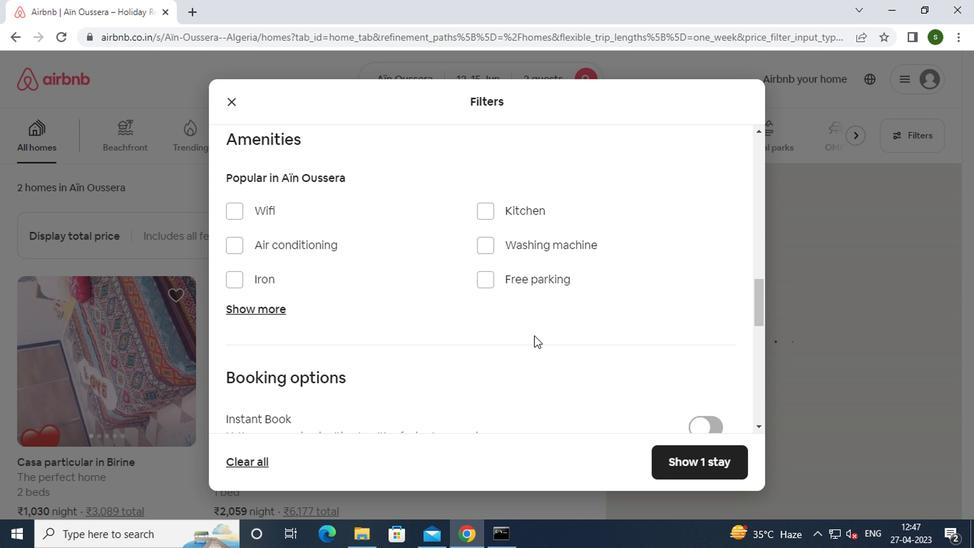 
Action: Mouse moved to (711, 330)
Screenshot: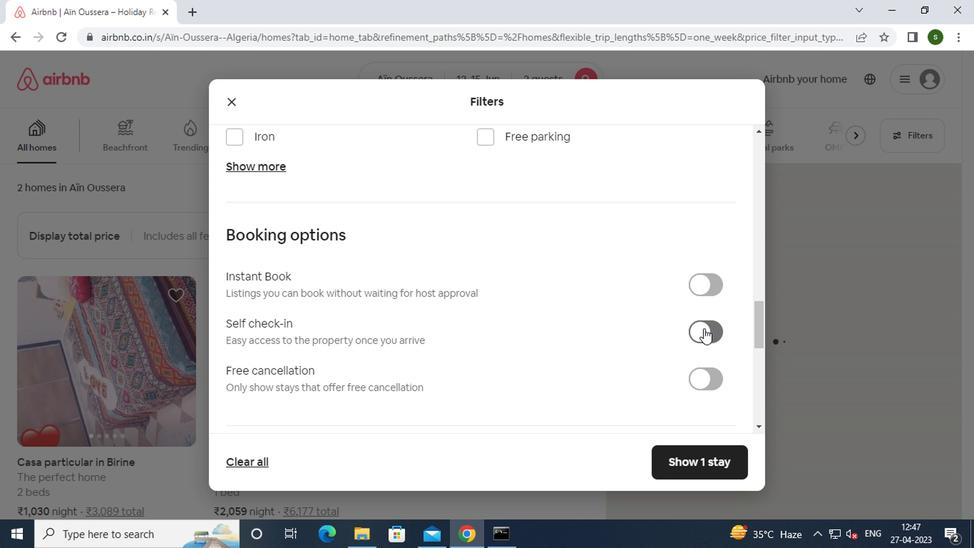 
Action: Mouse pressed left at (711, 330)
Screenshot: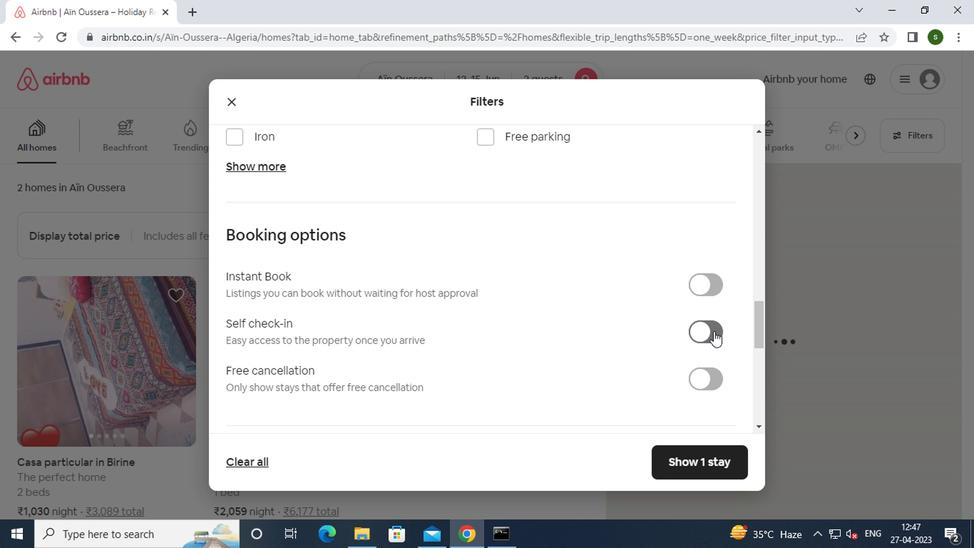 
Action: Mouse moved to (712, 466)
Screenshot: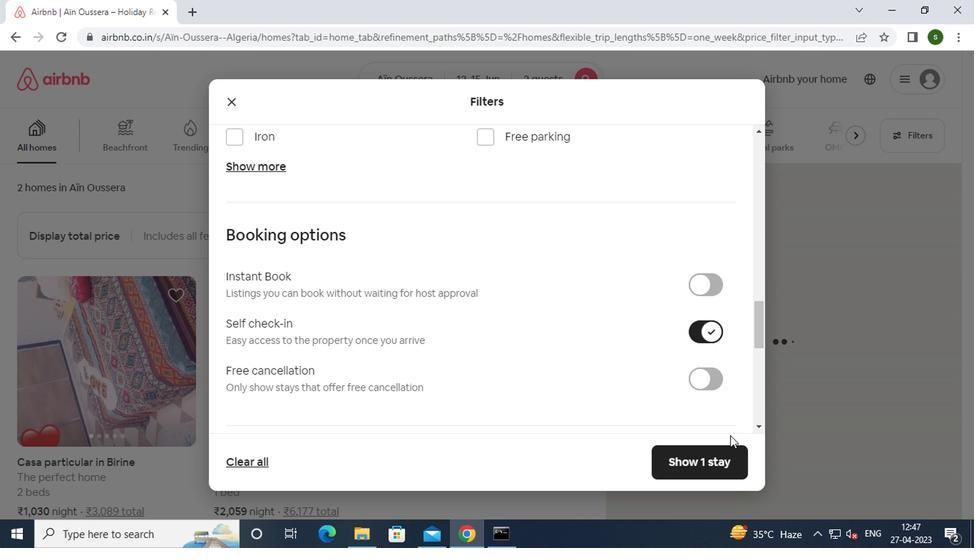 
Action: Mouse pressed left at (712, 466)
Screenshot: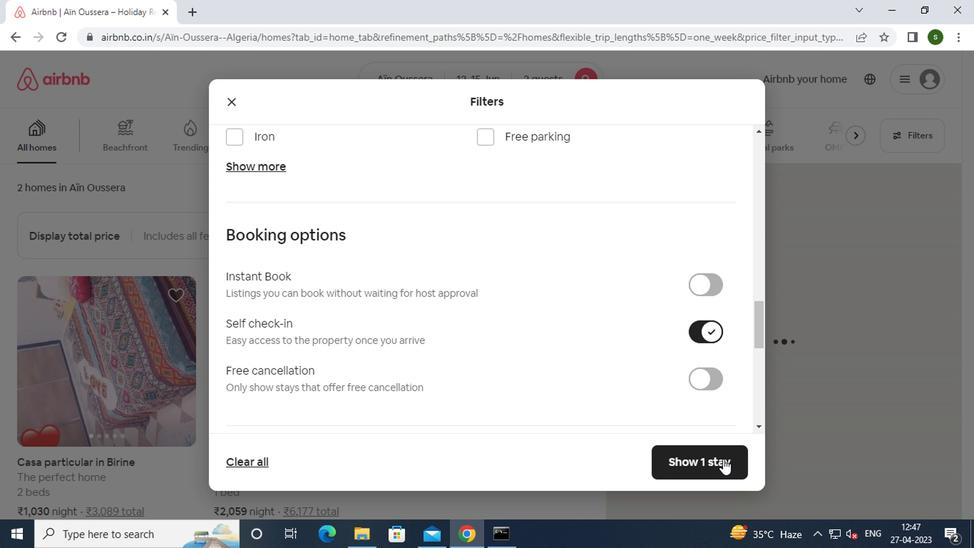 
Action: Mouse moved to (612, 424)
Screenshot: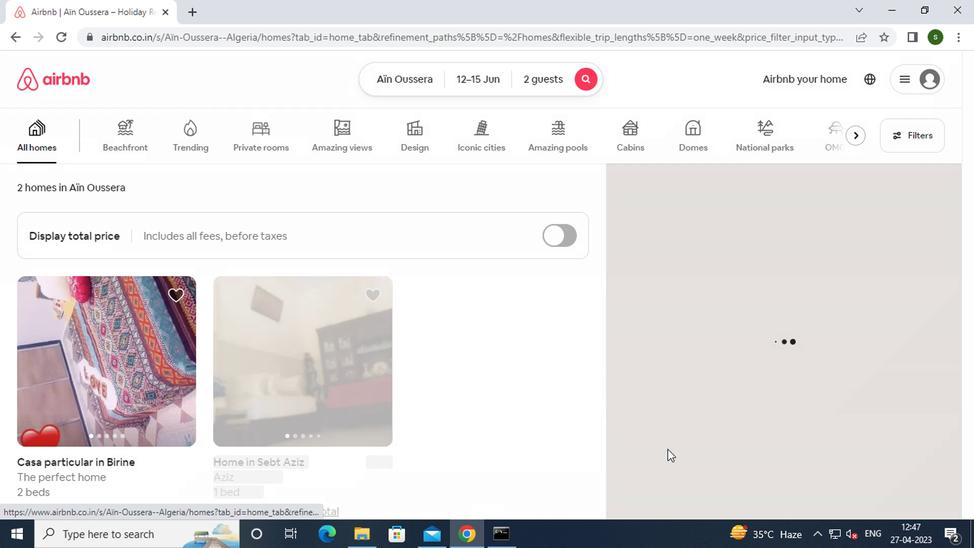 
